 Task: Open a blank sheet, save the file as Greatbarrierreefmeet.html Type the sentence 'Taking urgent climate action is essential to mitigate the impacts of climate change. This includes reducing greenhouse gas emissions, transitioning to clean energy, conserving natural resources, and promoting sustainable practices. Collaboration between governments, businesses, and individuals is vital in addressing this global challenge.'Add formula using equations and charcters after the sentence 'V=lwh' Select the formula and highlight with color Pink Change the page Orientation to  Landscape
Action: Mouse moved to (303, 221)
Screenshot: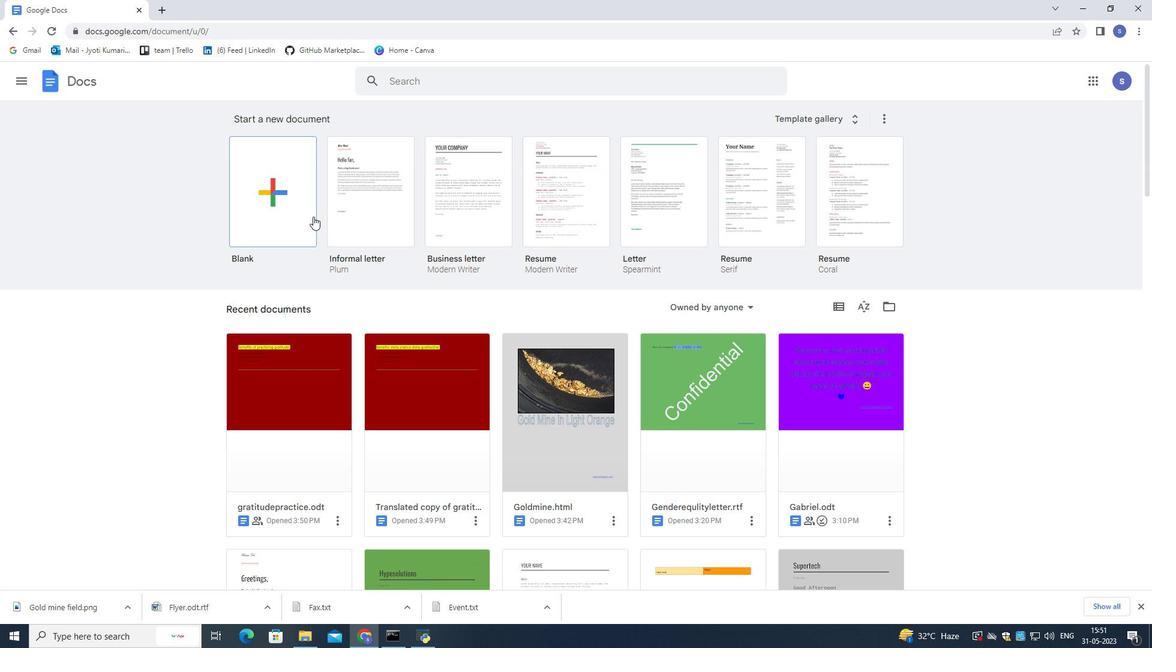 
Action: Mouse pressed left at (303, 221)
Screenshot: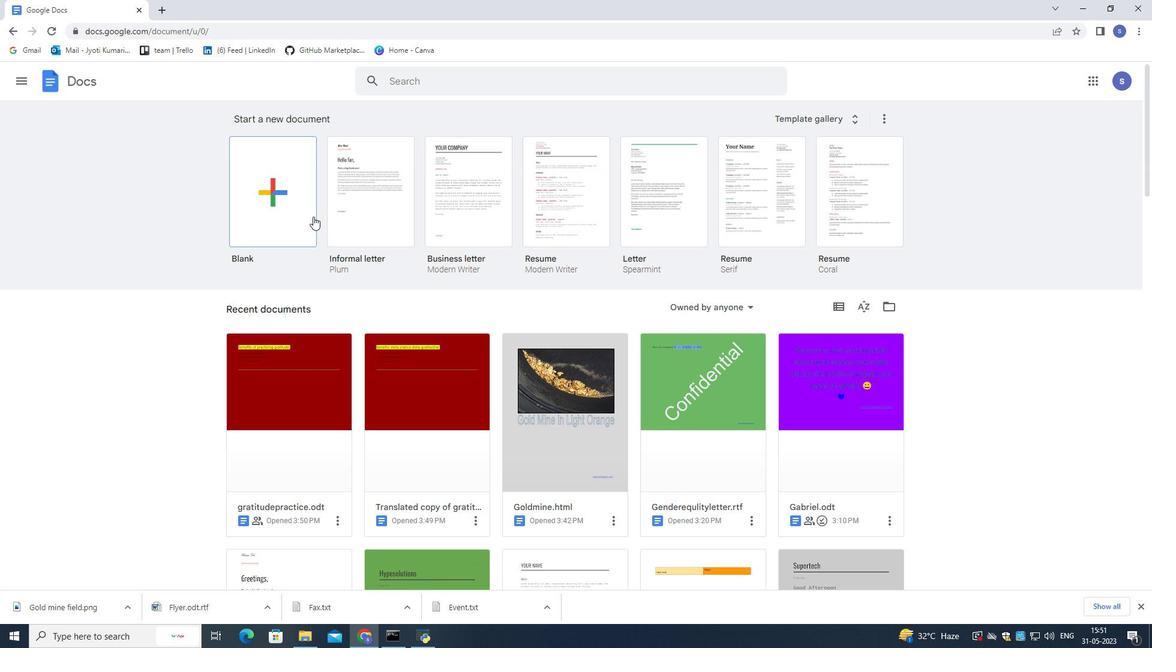 
Action: Mouse moved to (94, 72)
Screenshot: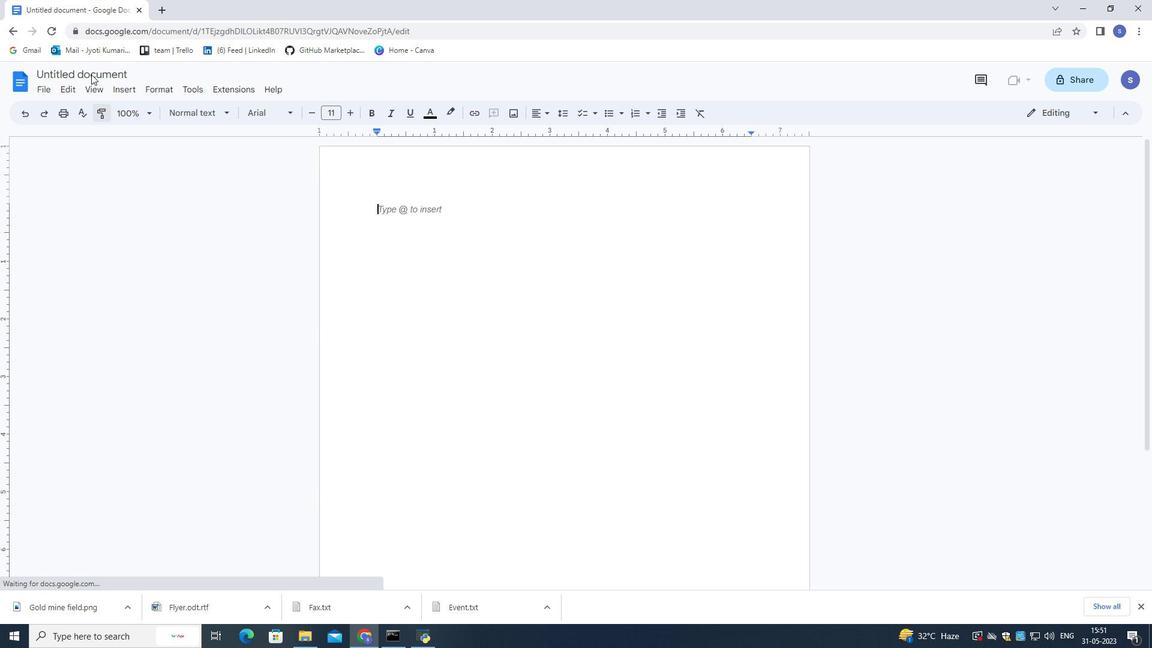 
Action: Mouse pressed left at (94, 72)
Screenshot: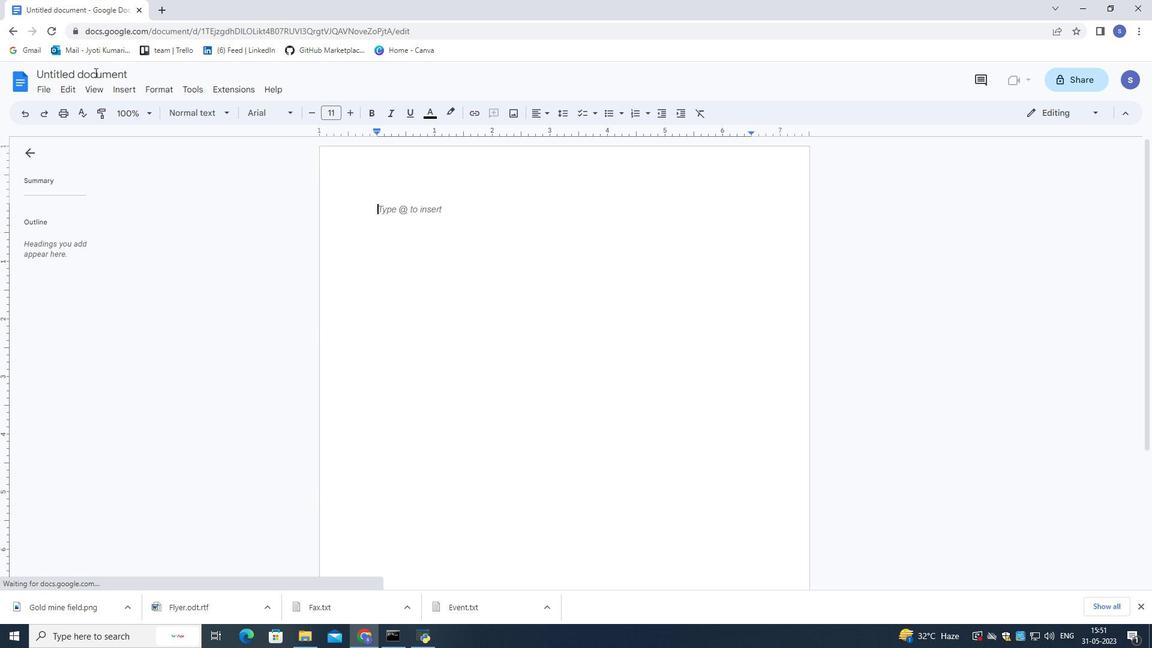 
Action: Mouse moved to (124, 84)
Screenshot: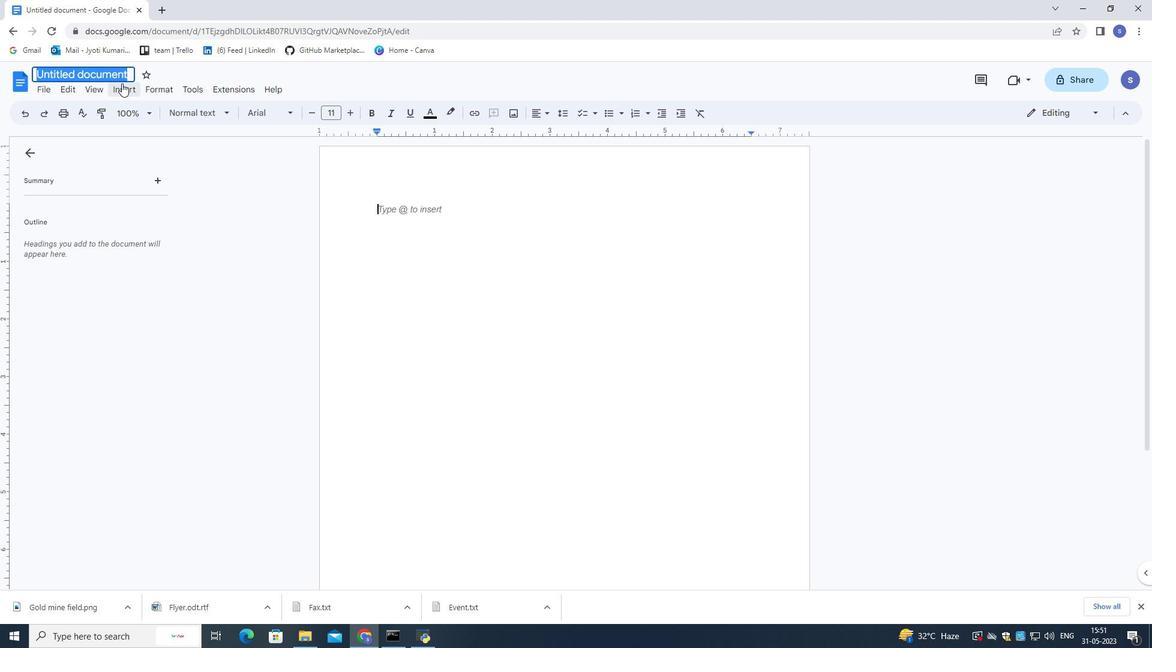 
Action: Key pressed <Key.shift>G
Screenshot: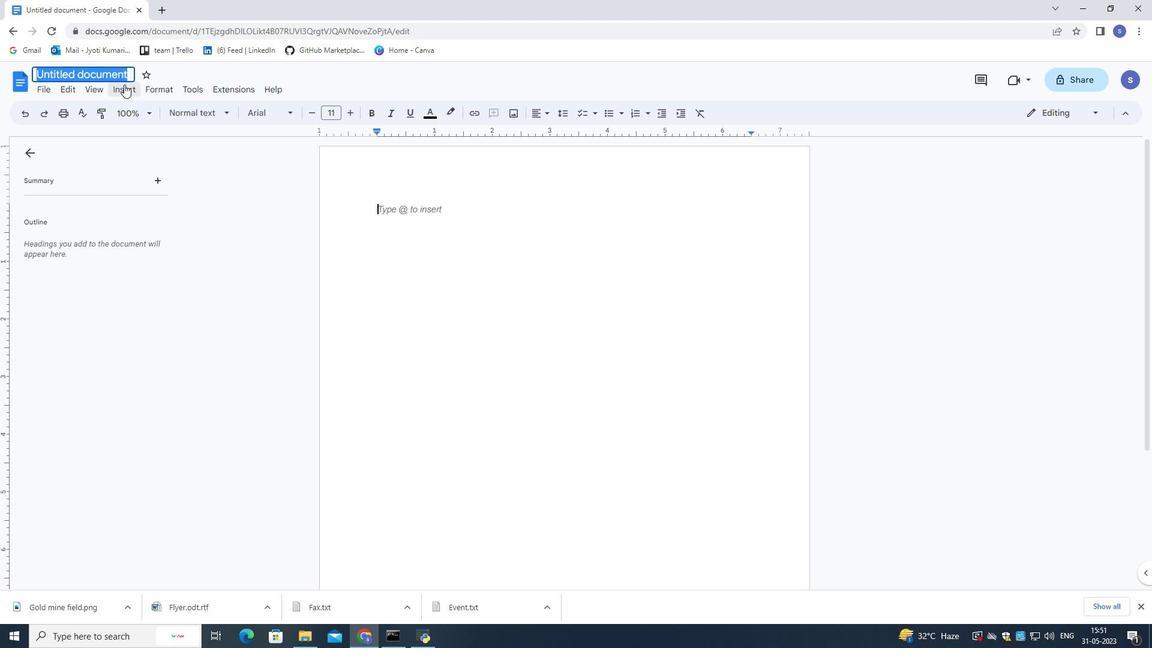 
Action: Mouse moved to (1153, 647)
Screenshot: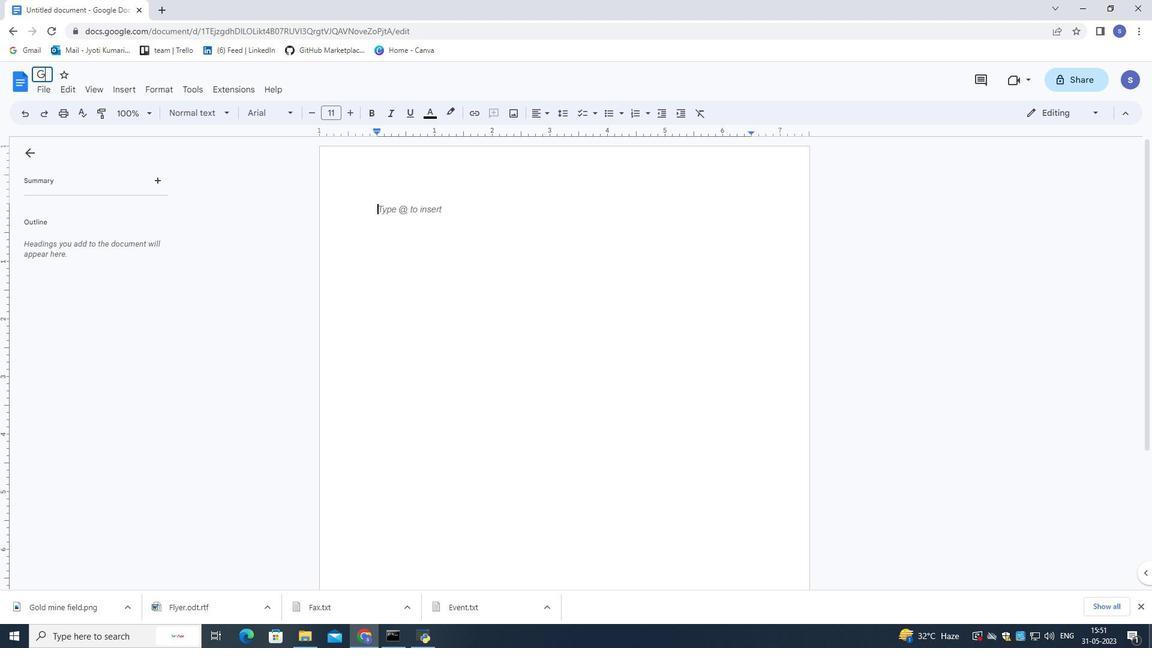 
Action: Key pressed reatbarrierrfmeet.html<Key.enter>
Screenshot: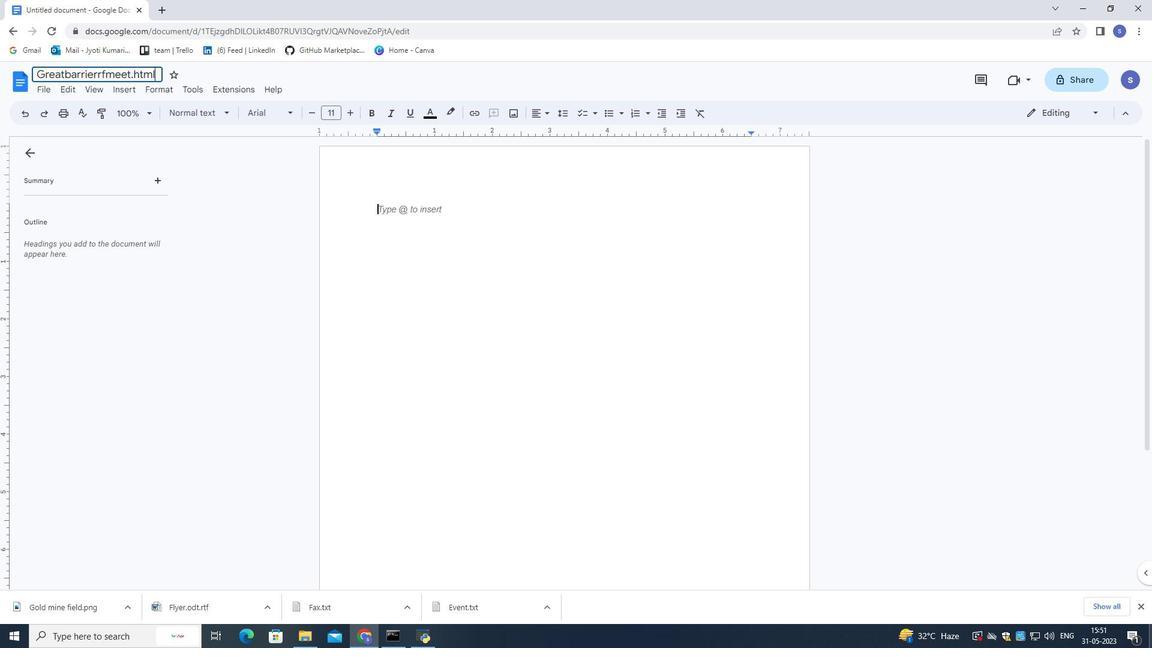 
Action: Mouse moved to (971, 586)
Screenshot: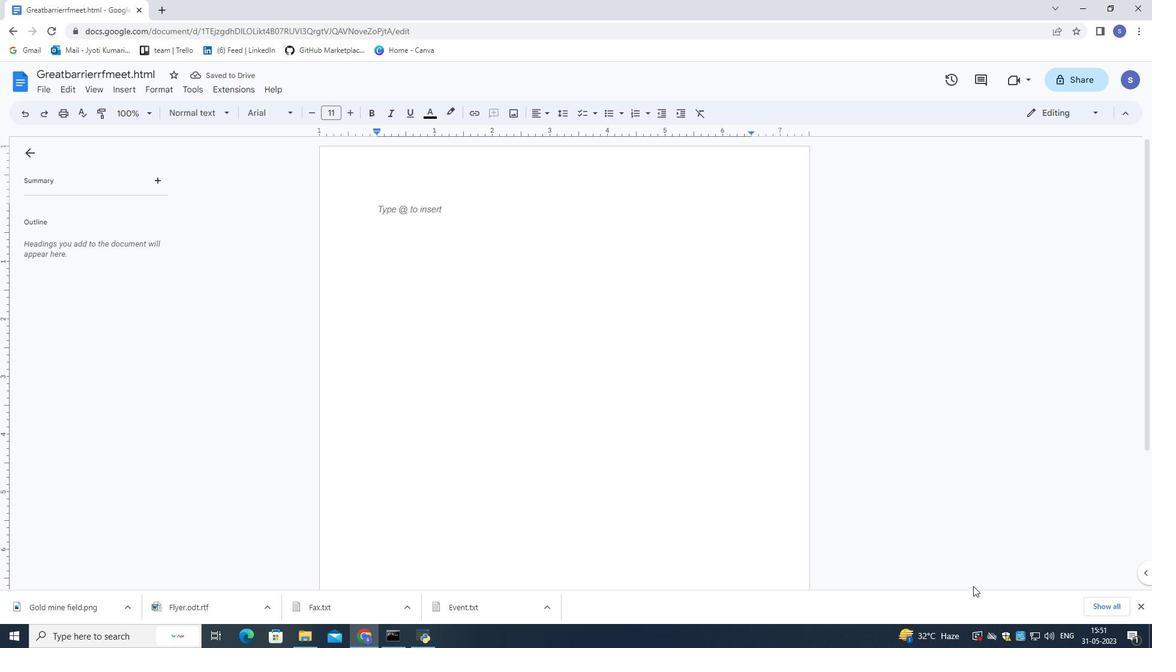 
Action: Key pressed <Key.shift>Taking<Key.space>urgent<Key.space>
Screenshot: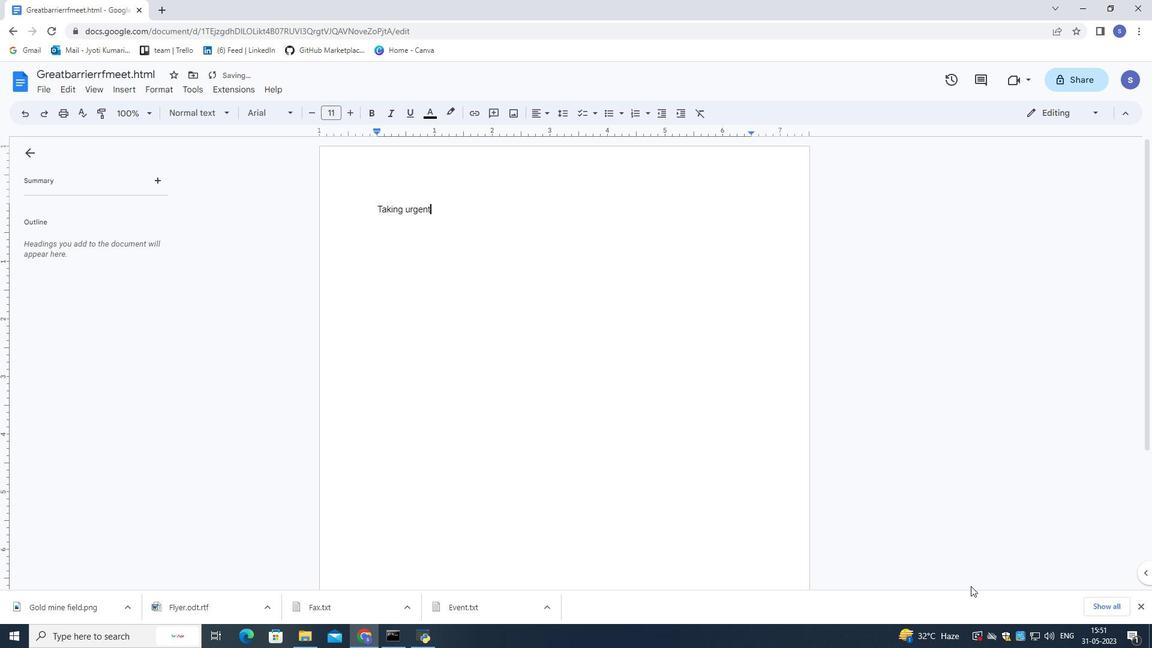 
Action: Mouse moved to (1152, 123)
Screenshot: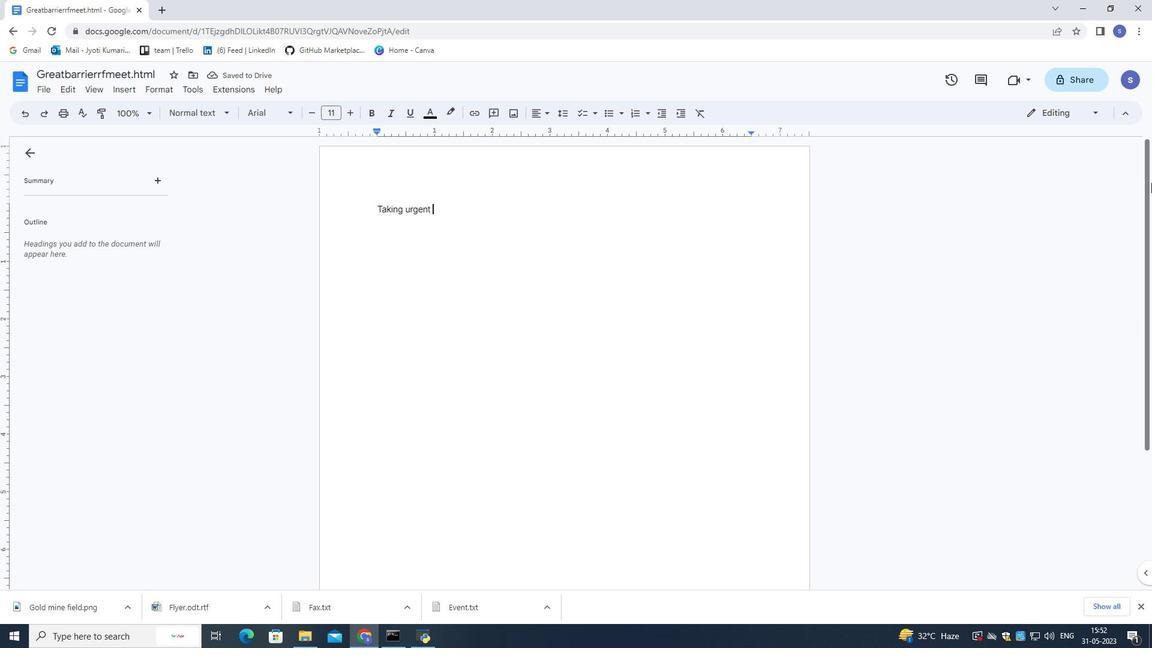 
Action: Key pressed climate
Screenshot: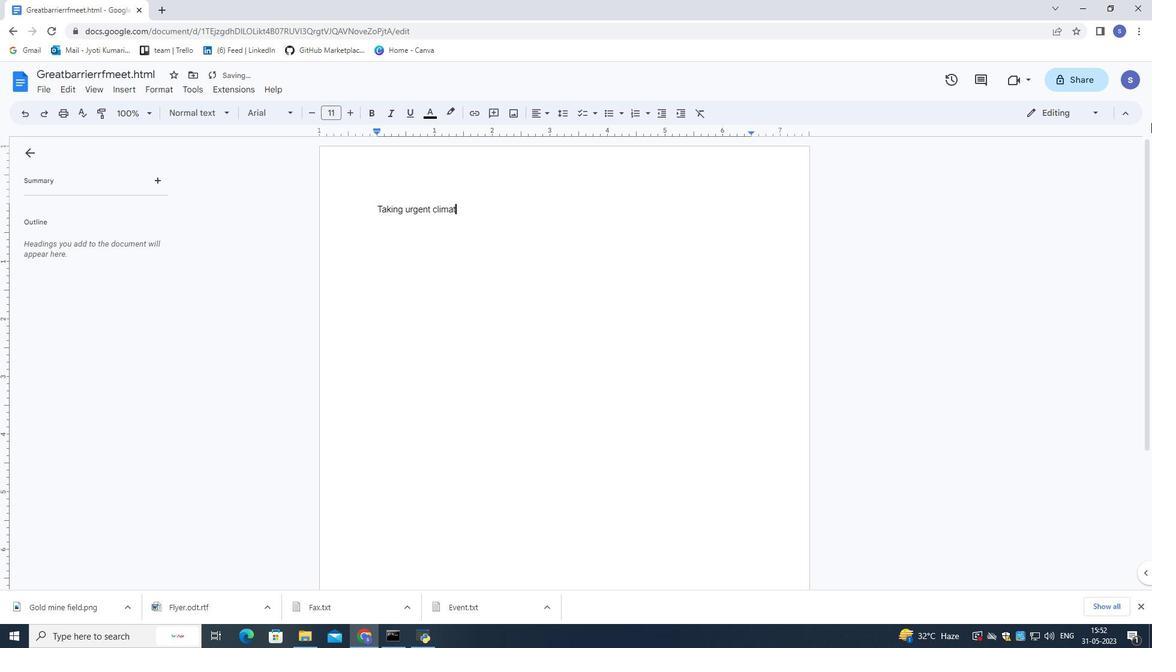 
Action: Mouse moved to (1152, 122)
Screenshot: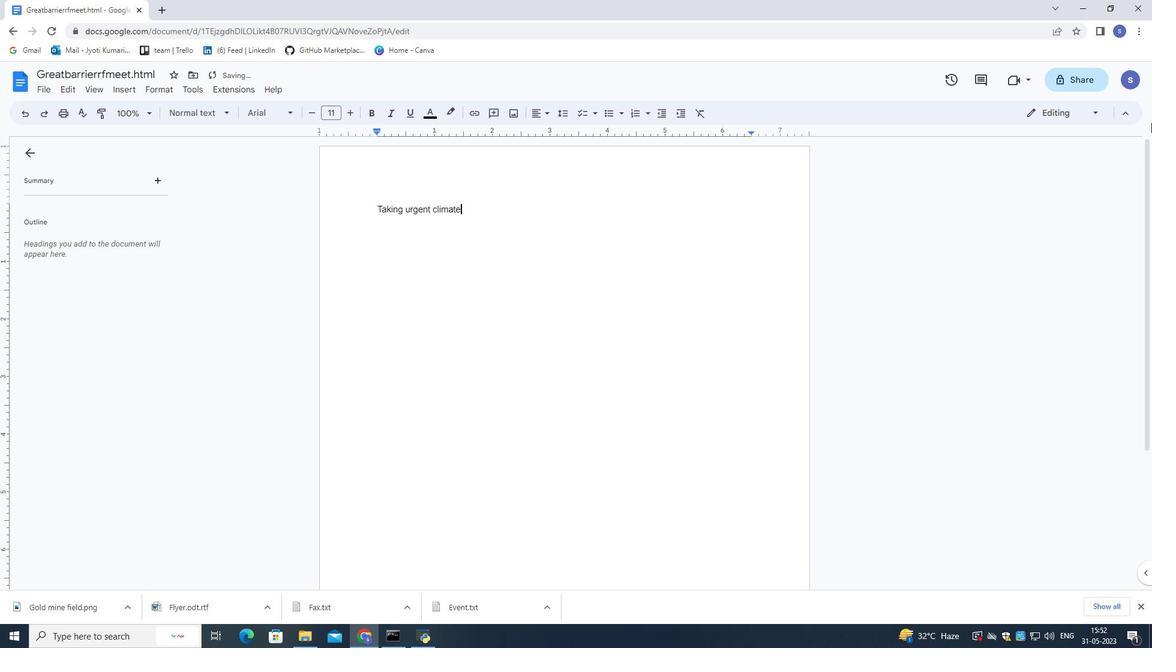 
Action: Key pressed acyion<Key.space><Key.backspace><Key.backspace><Key.backspace><Key.backspace><Key.backspace><Key.backspace><Key.backspace><Key.space>action<Key.space>change.<Key.space><Key.shift>This<Key.space>includes<Key.space>reducing<Key.space>greenhouse<Key.space>gas<Key.space>emissions,<Key.space><Key.shift>Transitioning<Key.space>to<Key.space>clean<Key.space>energy,<Key.space>conserving<Key.space>natural<Key.space>resources,<Key.space>and<Key.space>prom
Screenshot: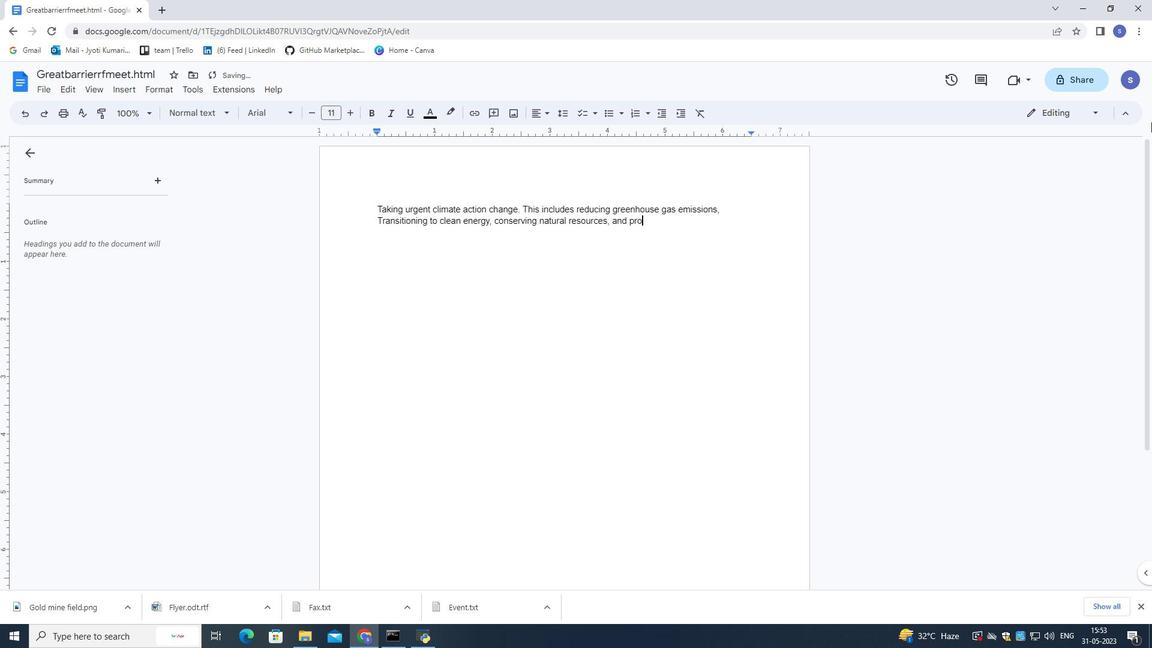 
Action: Mouse moved to (1152, 121)
Screenshot: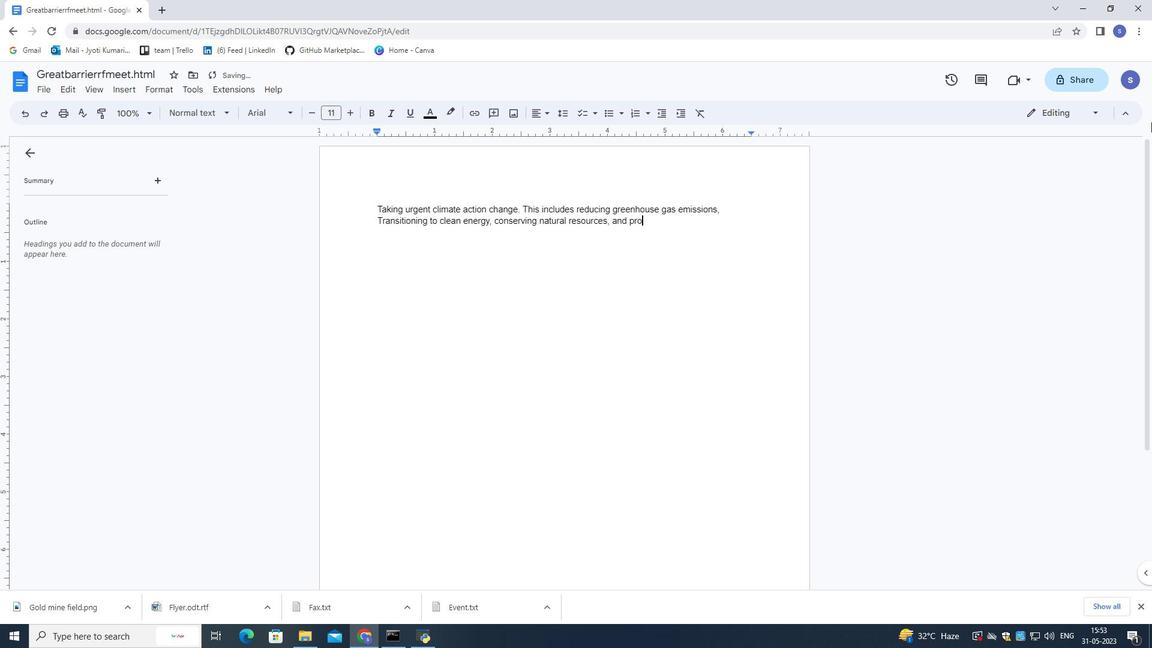 
Action: Key pressed oting<Key.space>
Screenshot: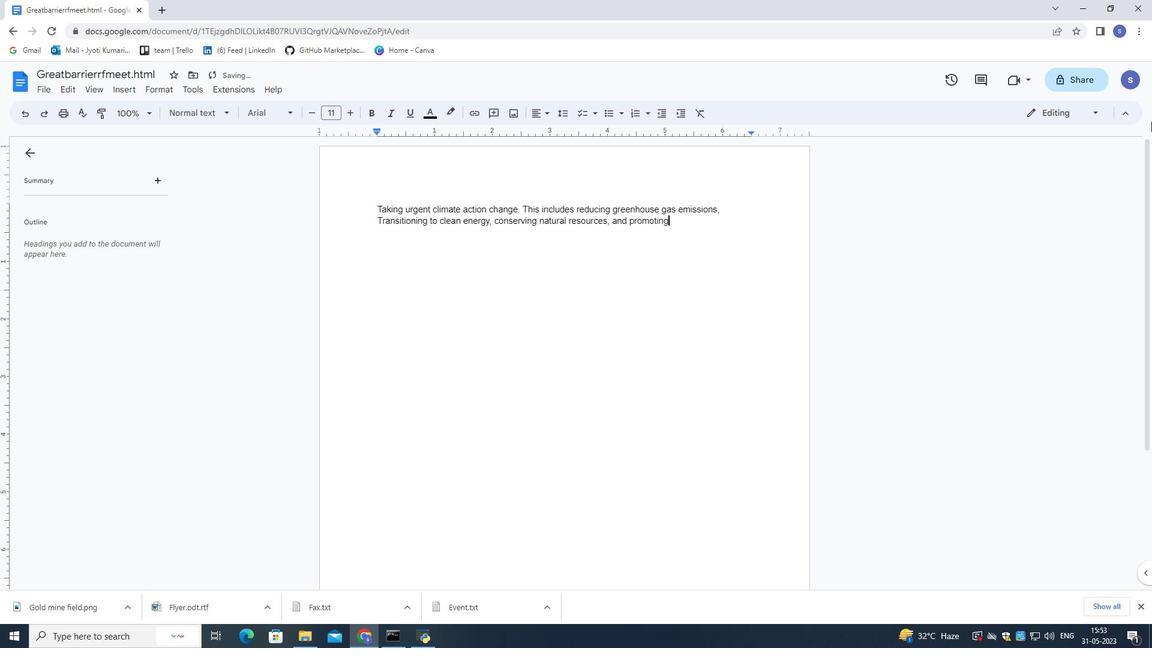 
Action: Mouse moved to (1152, 121)
Screenshot: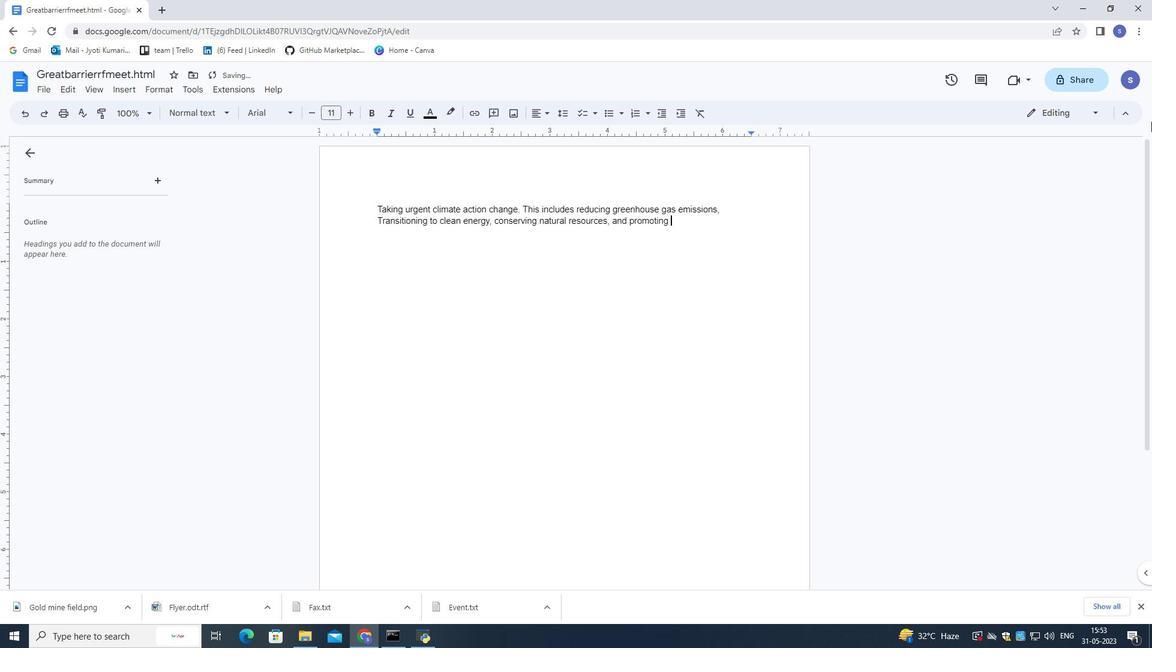 
Action: Key pressed sus
Screenshot: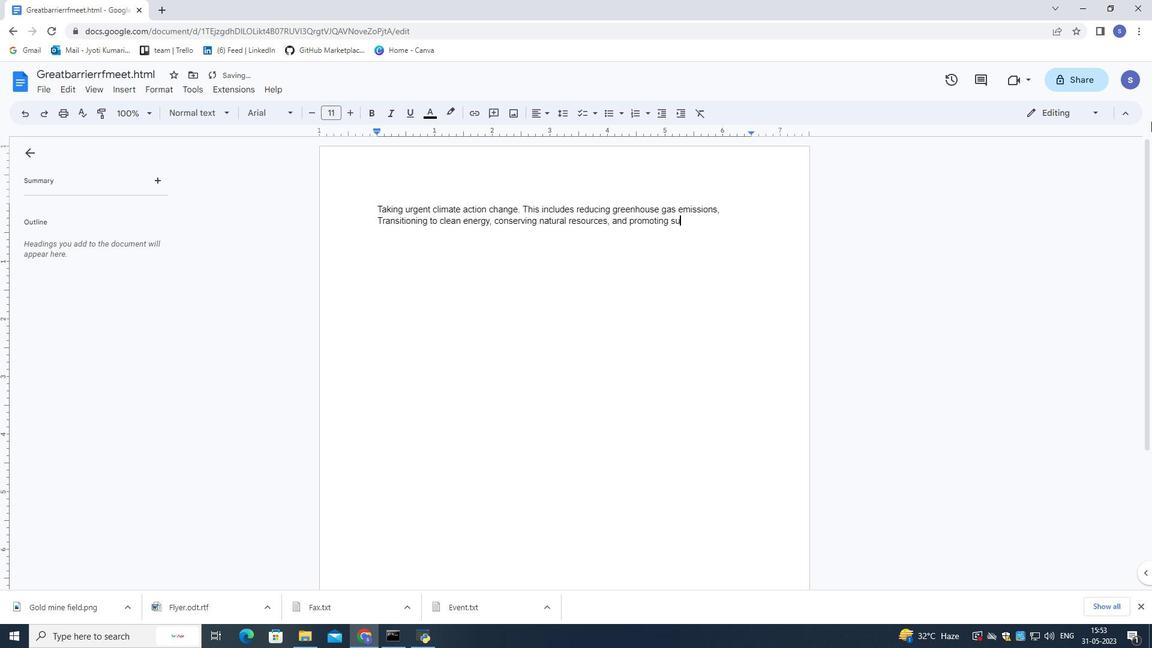 
Action: Mouse moved to (1151, 121)
Screenshot: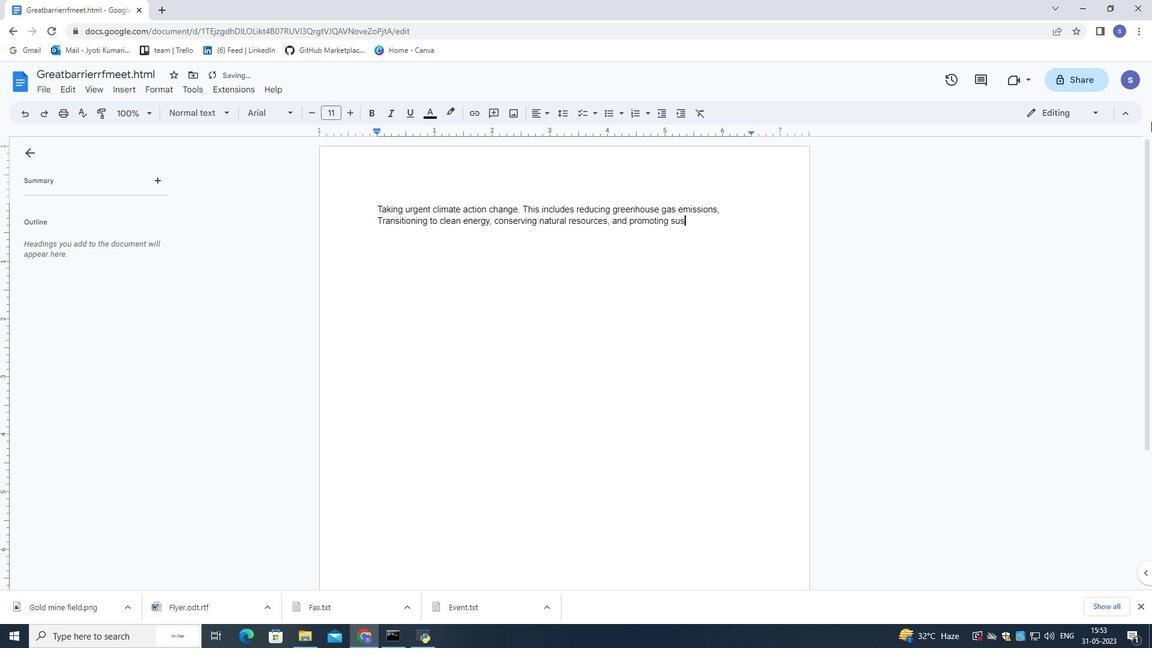 
Action: Key pressed tainable<Key.space>practices.<Key.space><Key.shift>C
Screenshot: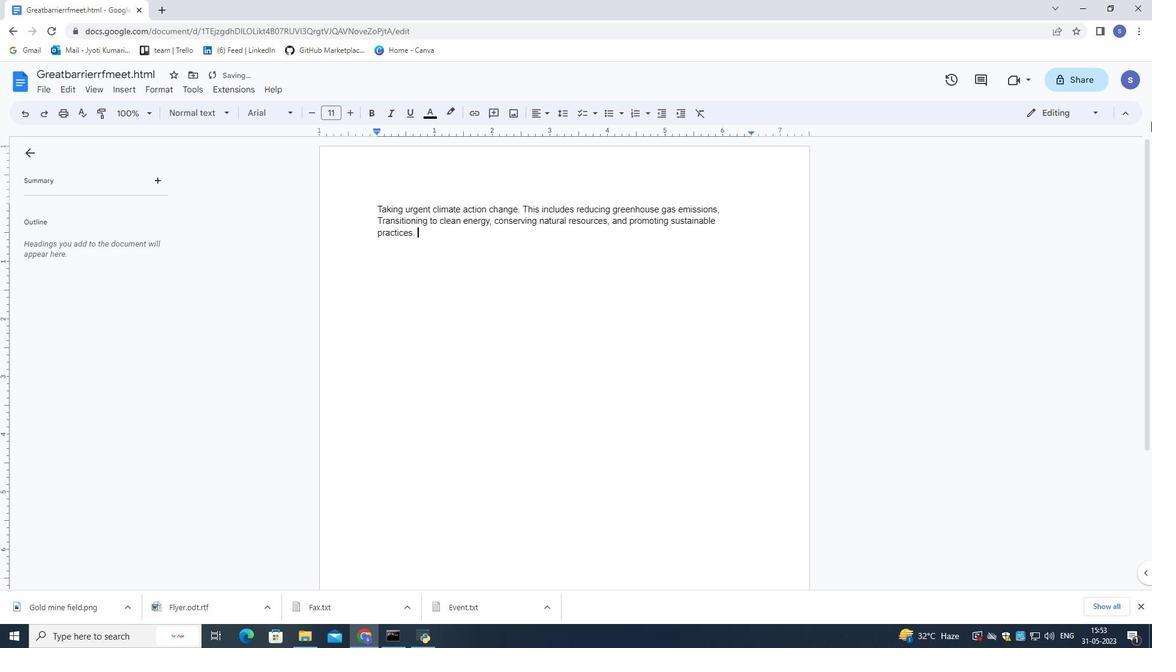 
Action: Mouse moved to (1152, 121)
Screenshot: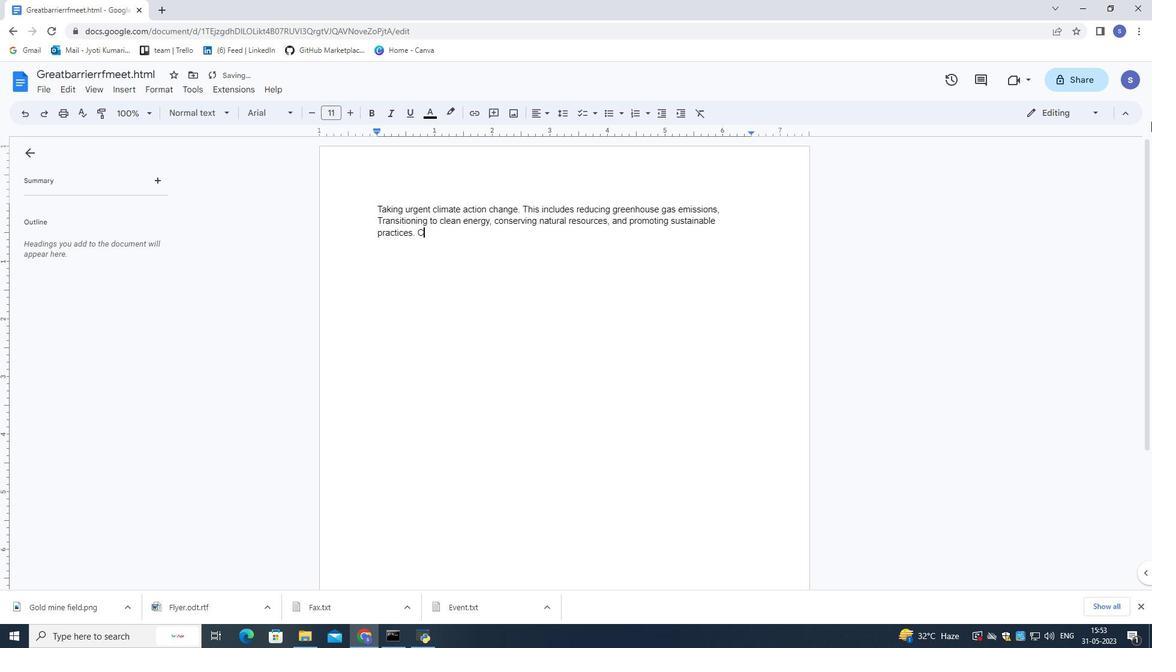
Action: Key pressed ollaboration<Key.space>between<Key.space>govenments<Key.space>,<Key.space>
Screenshot: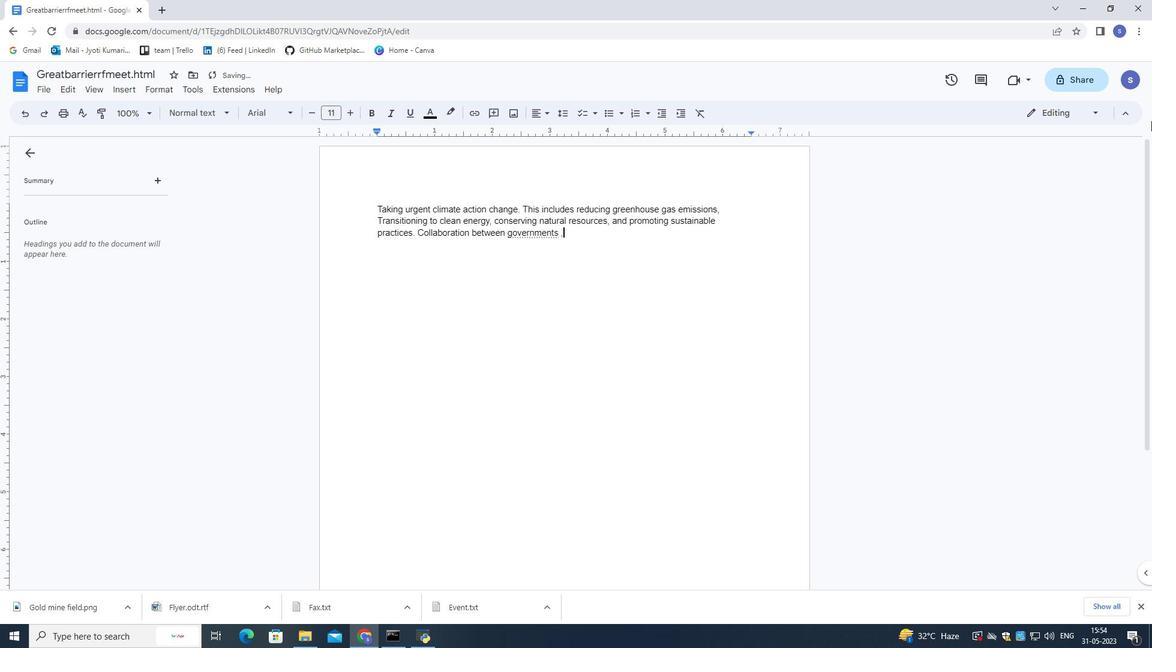 
Action: Mouse moved to (1151, 121)
Screenshot: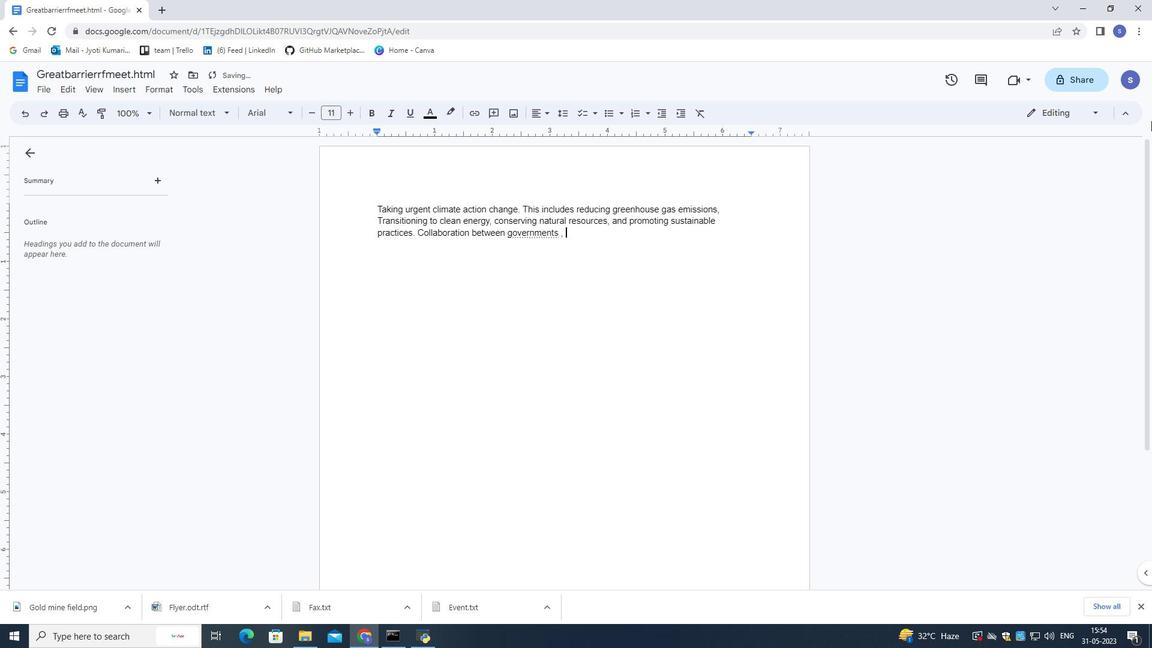 
Action: Key pressed business,<Key.space>and<Key.space>individuals<Key.space>is<Key.space>vital<Key.space>in<Key.space>addressing
Screenshot: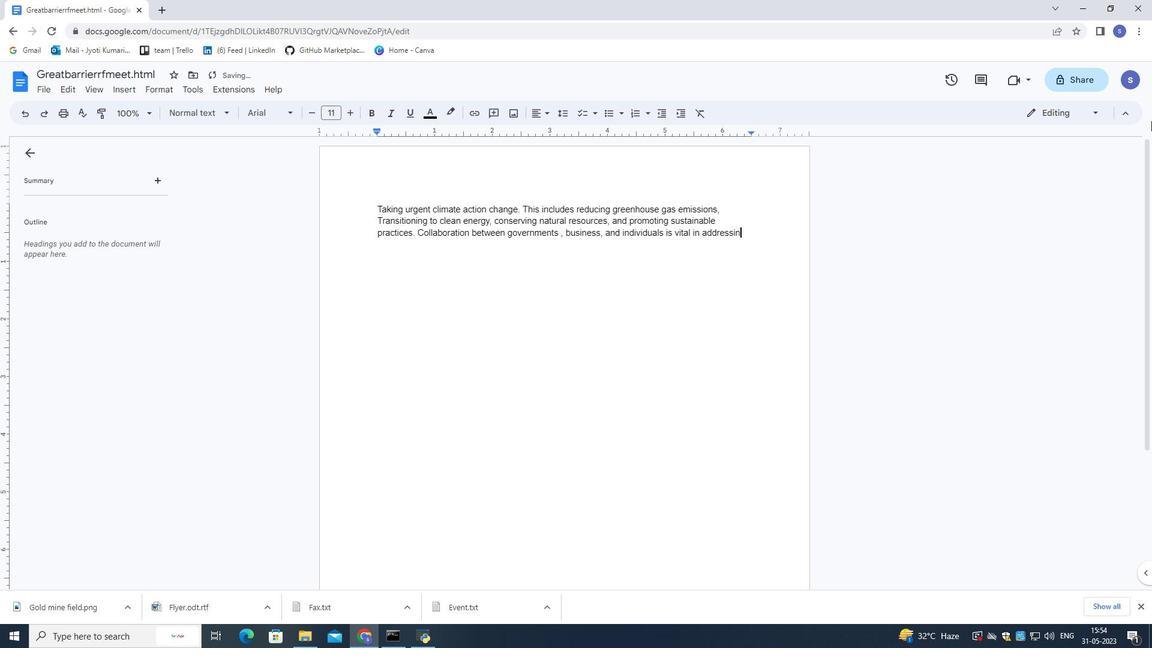 
Action: Mouse moved to (1151, 120)
Screenshot: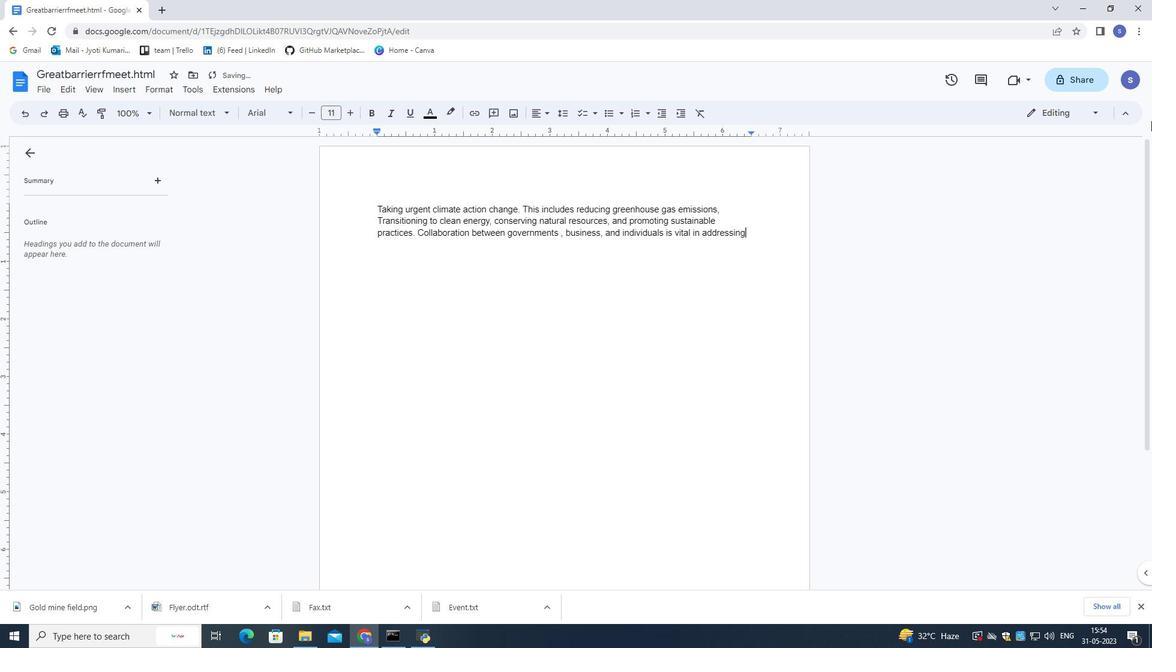 
Action: Key pressed <Key.space>this<Key.space>global<Key.space>challenge.<Key.space>
Screenshot: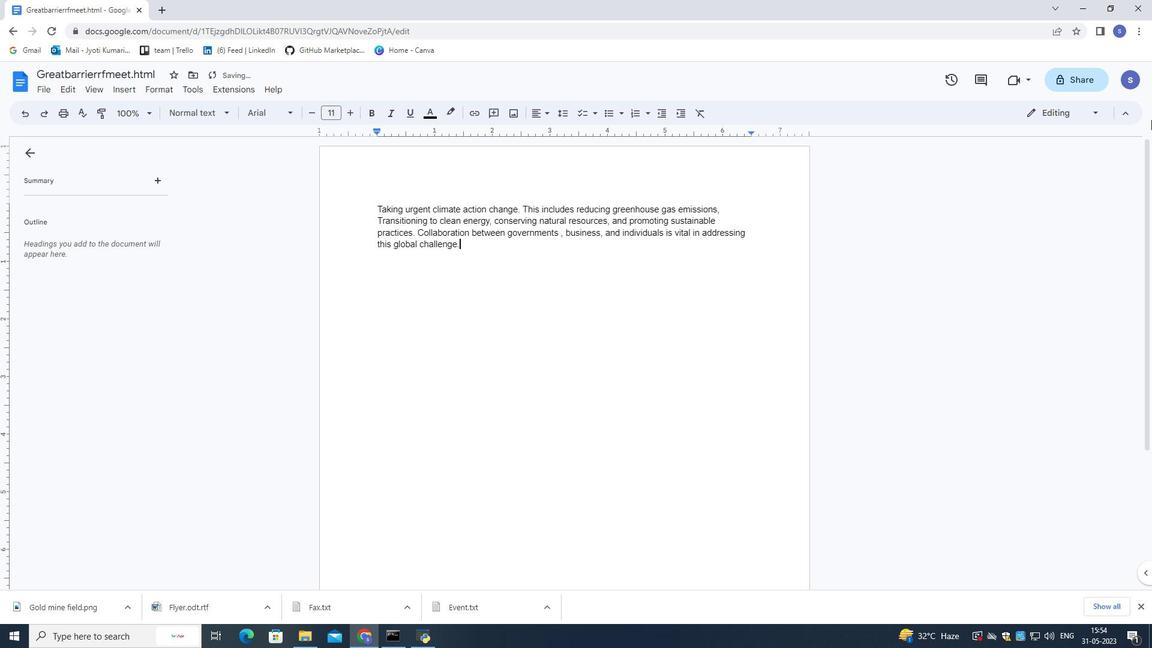 
Action: Mouse moved to (887, 7)
Screenshot: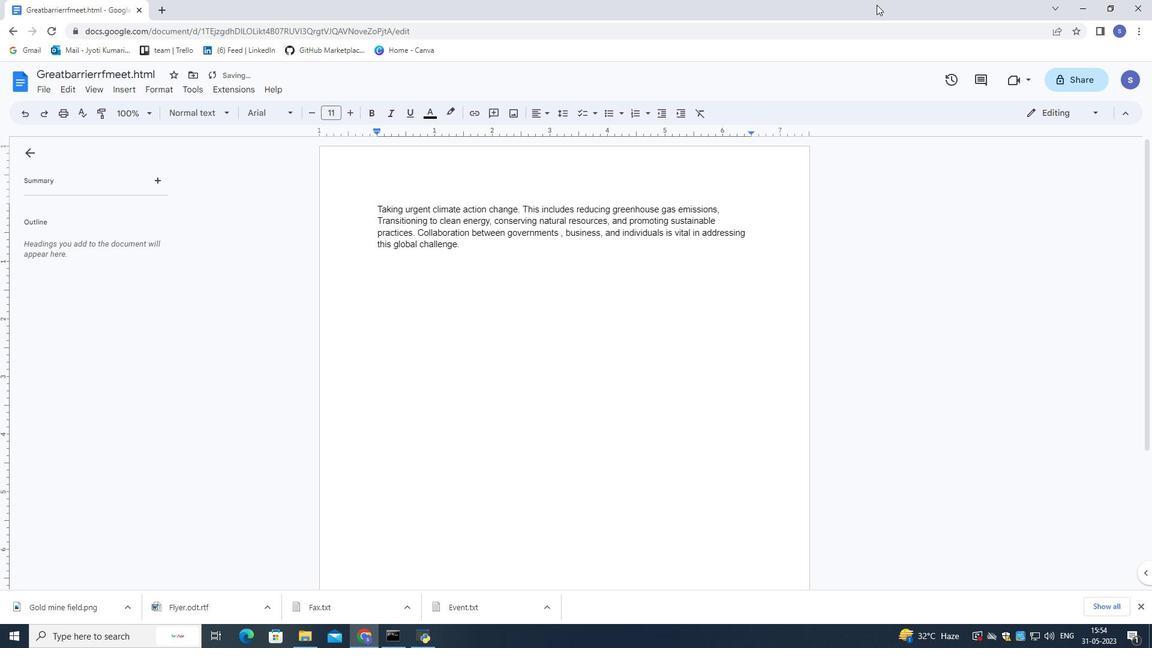 
Action: Mouse scrolled (887, 8) with delta (0, 0)
Screenshot: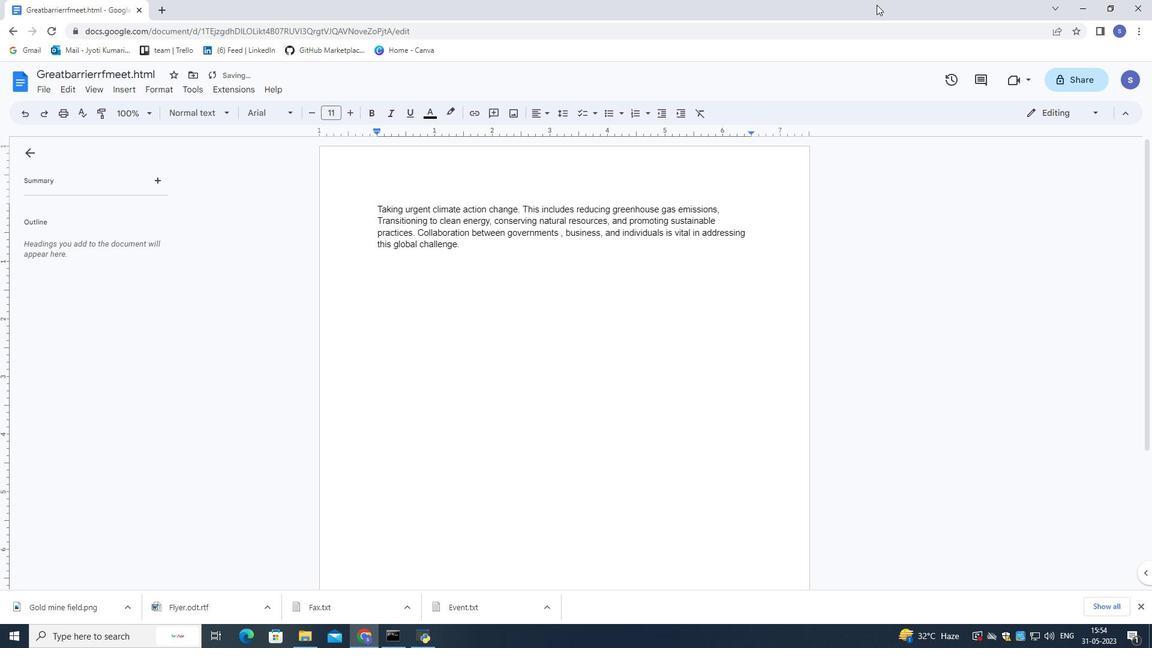
Action: Mouse moved to (495, 244)
Screenshot: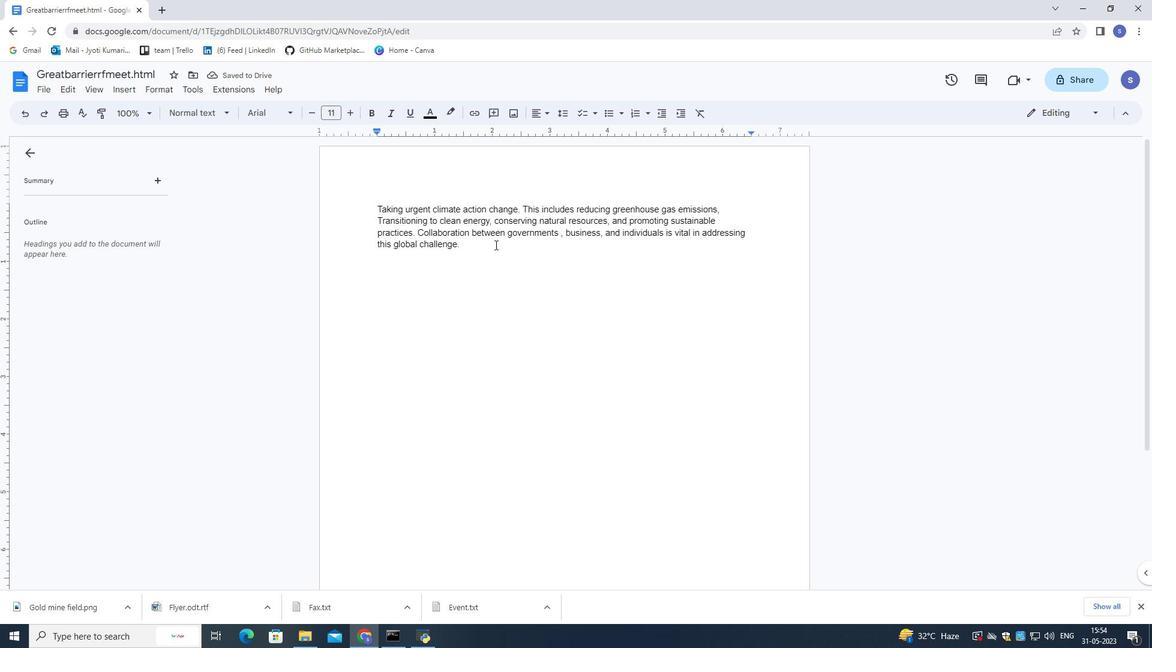 
Action: Mouse pressed left at (495, 244)
Screenshot: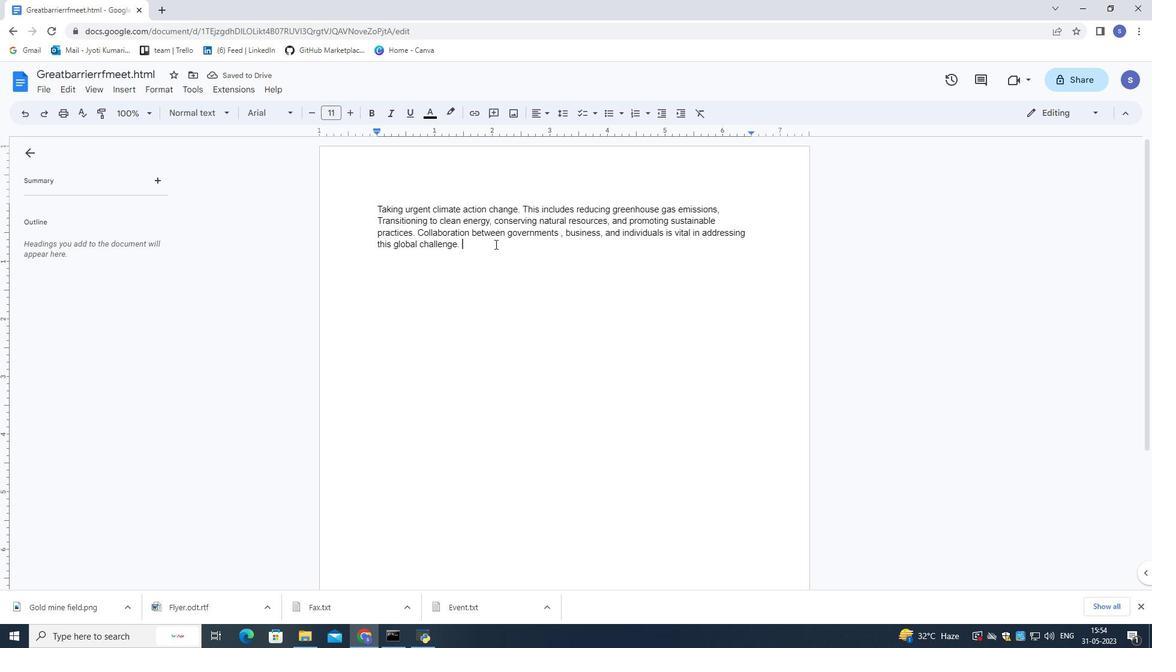 
Action: Mouse moved to (487, 237)
Screenshot: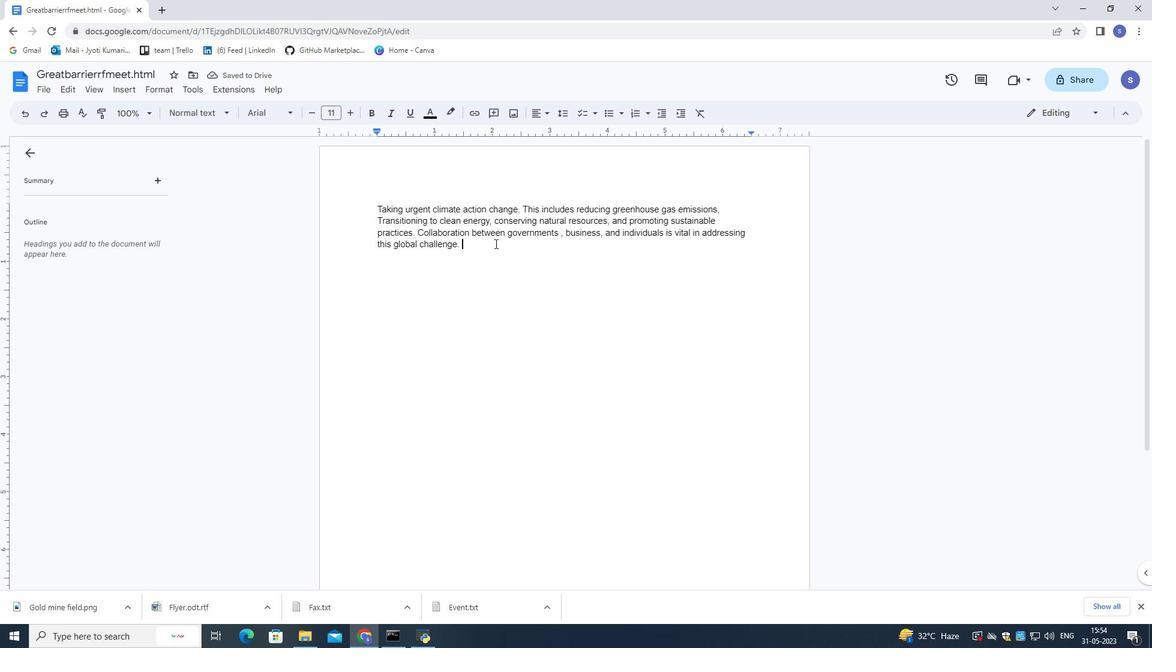 
Action: Key pressed <Key.space>
Screenshot: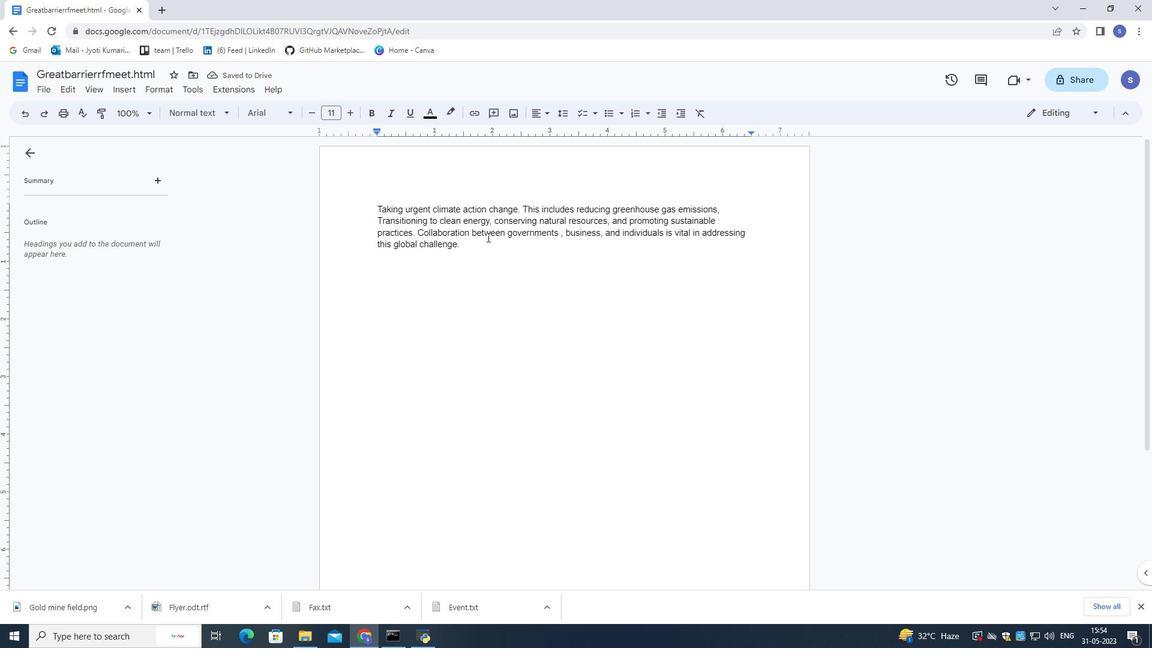 
Action: Mouse moved to (46, 91)
Screenshot: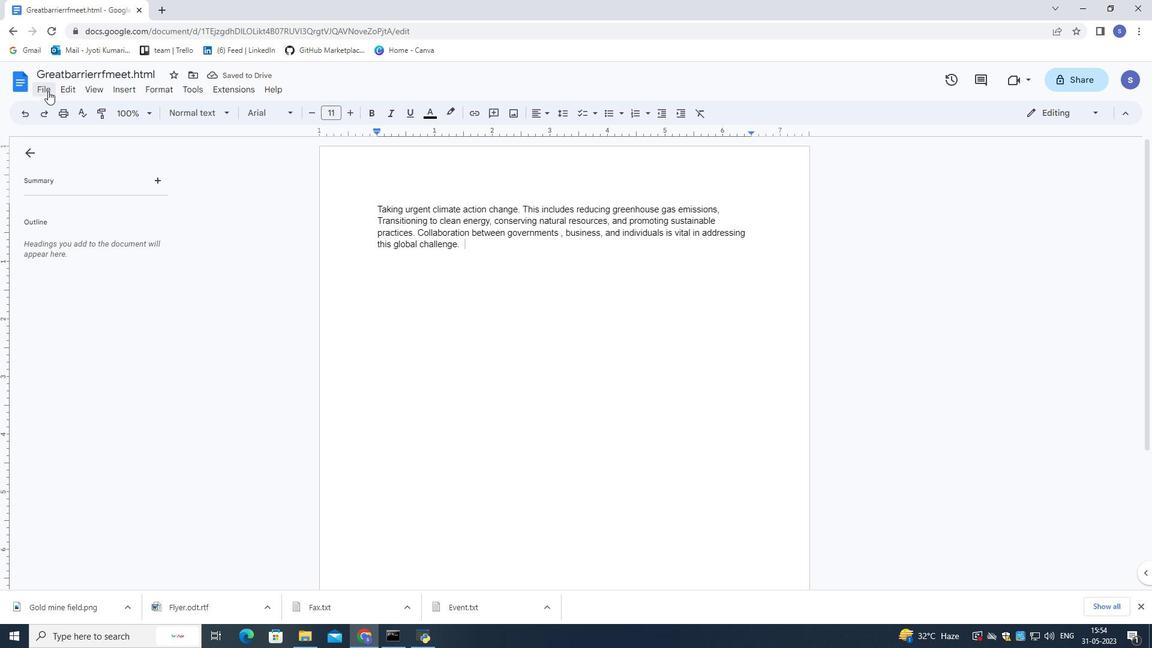 
Action: Mouse pressed left at (46, 91)
Screenshot: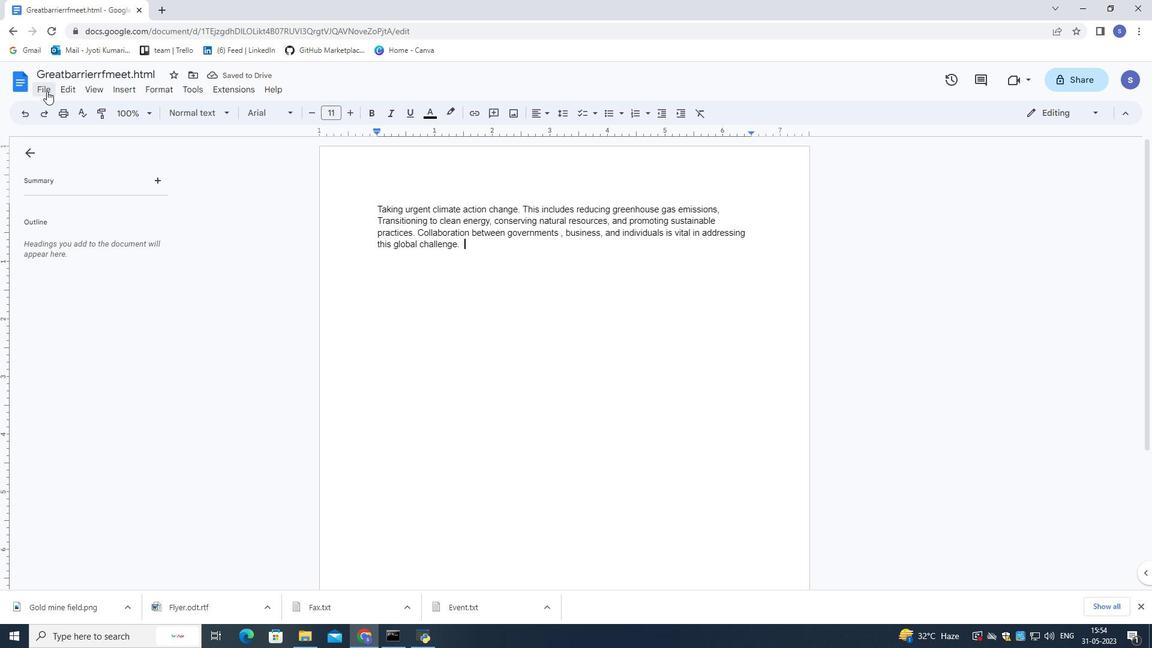 
Action: Mouse moved to (191, 348)
Screenshot: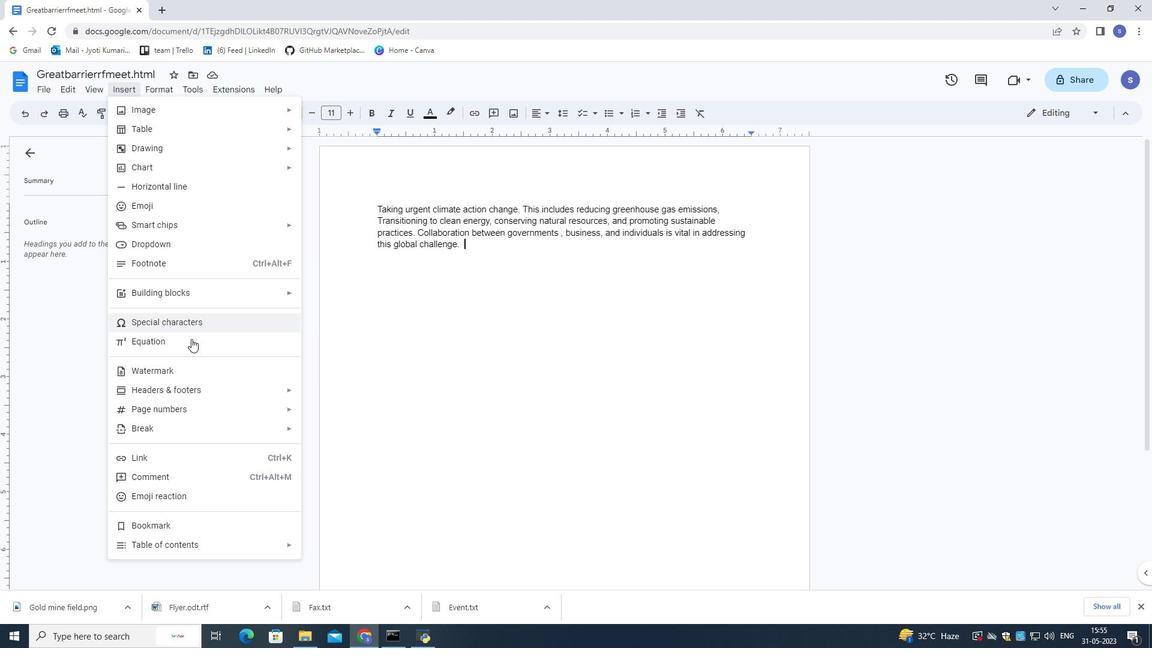
Action: Mouse pressed left at (191, 348)
Screenshot: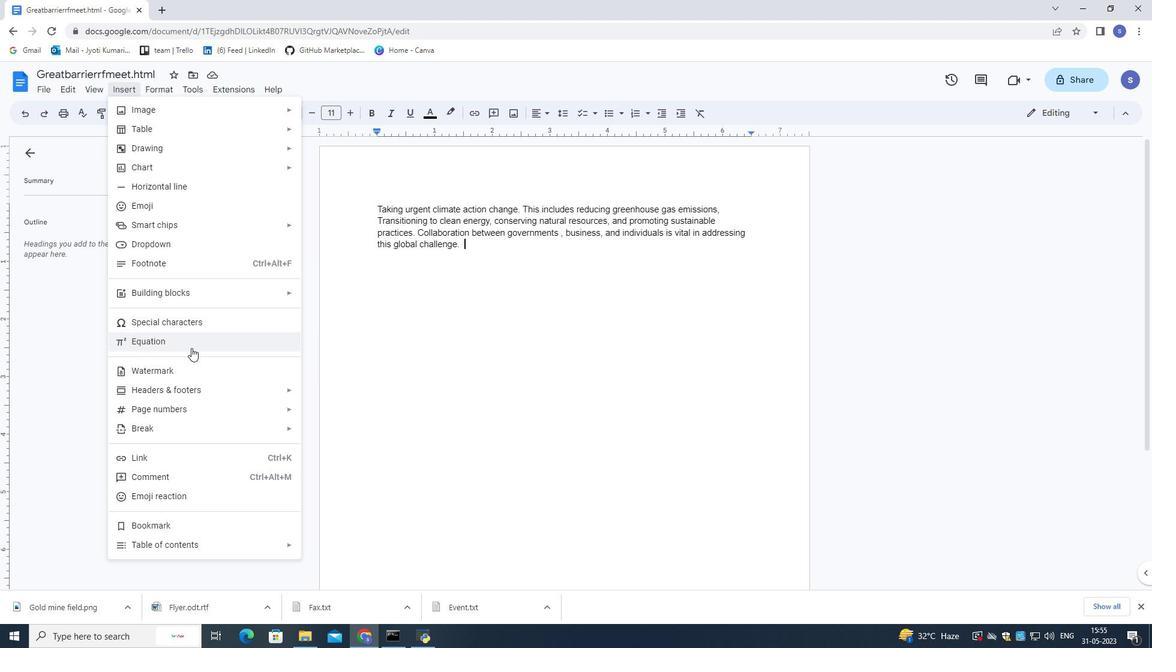 
Action: Mouse moved to (240, 304)
Screenshot: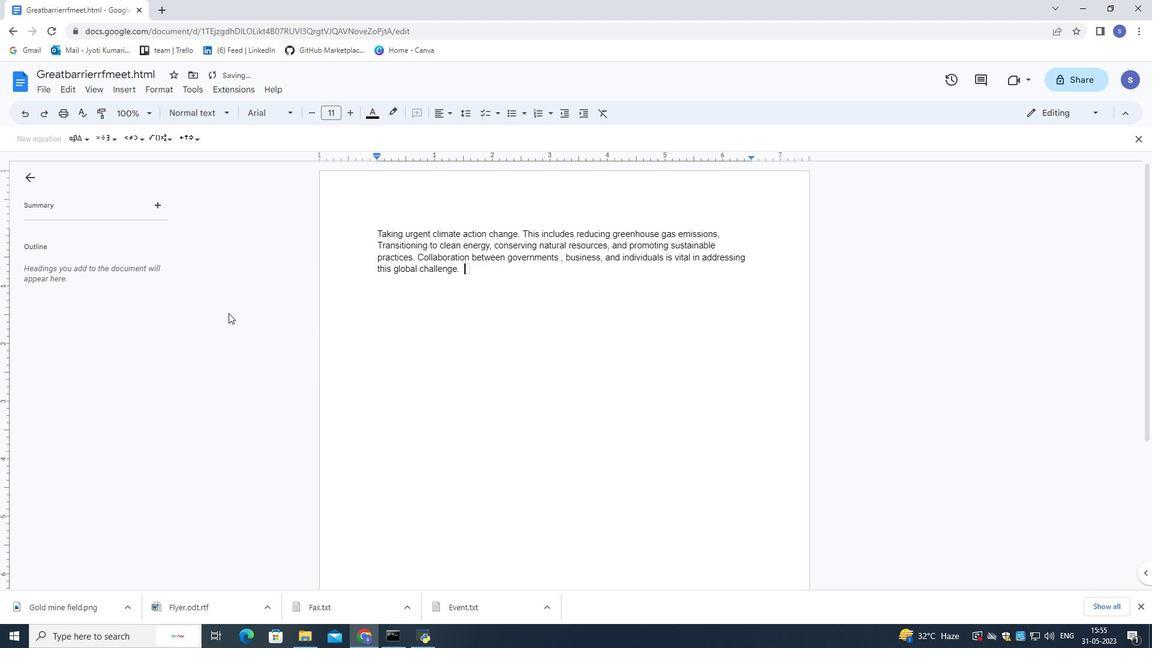 
Action: Key pressed <Key.shift>V<Key.space>=<Key.space>lwh
Screenshot: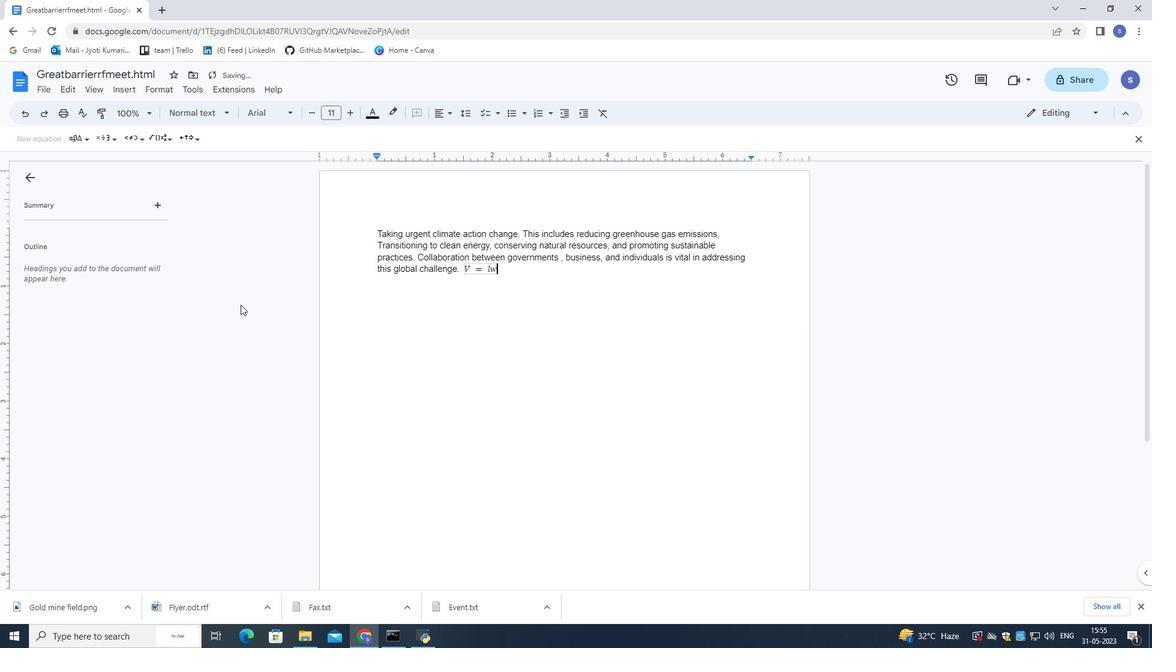 
Action: Mouse moved to (483, 268)
Screenshot: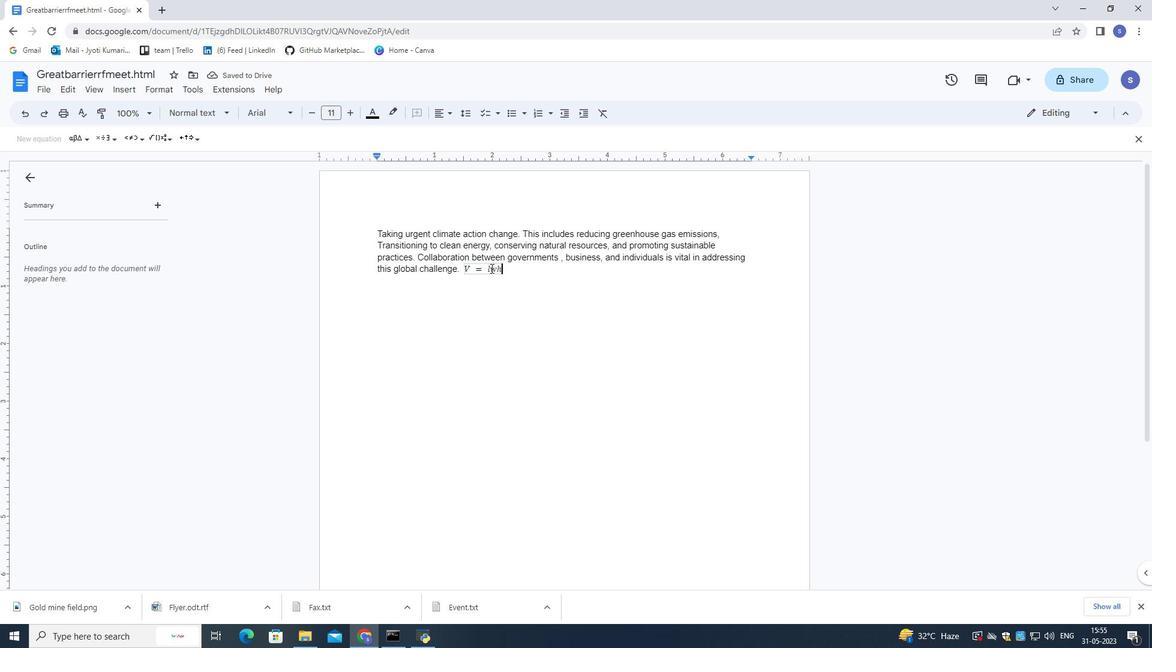 
Action: Mouse pressed left at (483, 268)
Screenshot: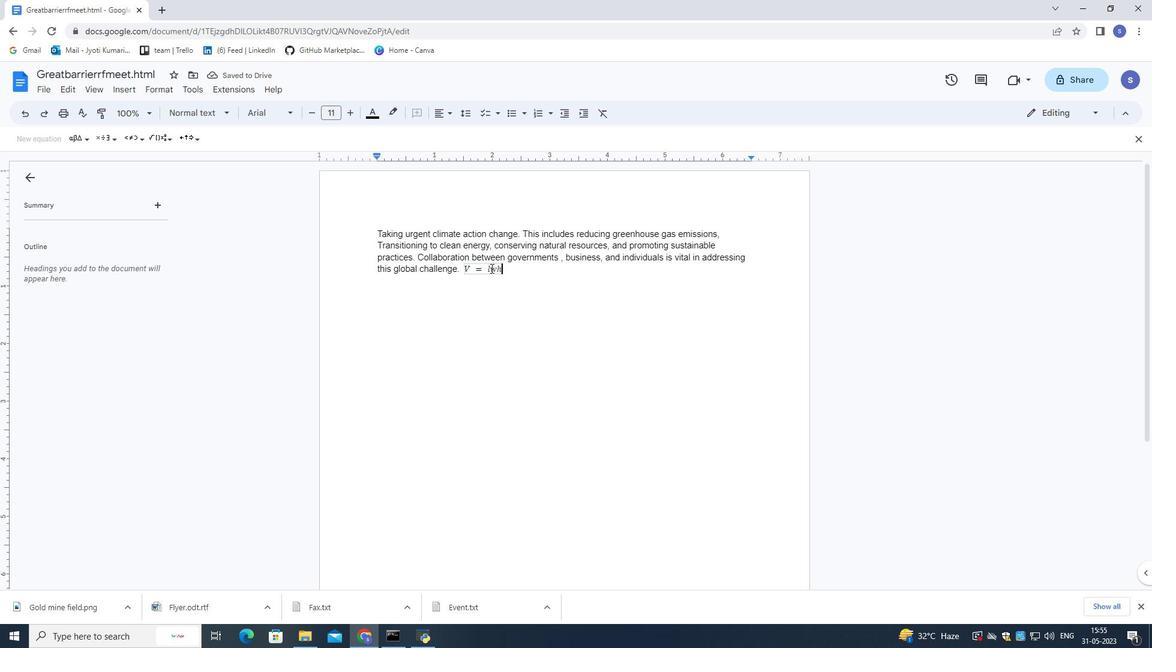 
Action: Mouse moved to (504, 285)
Screenshot: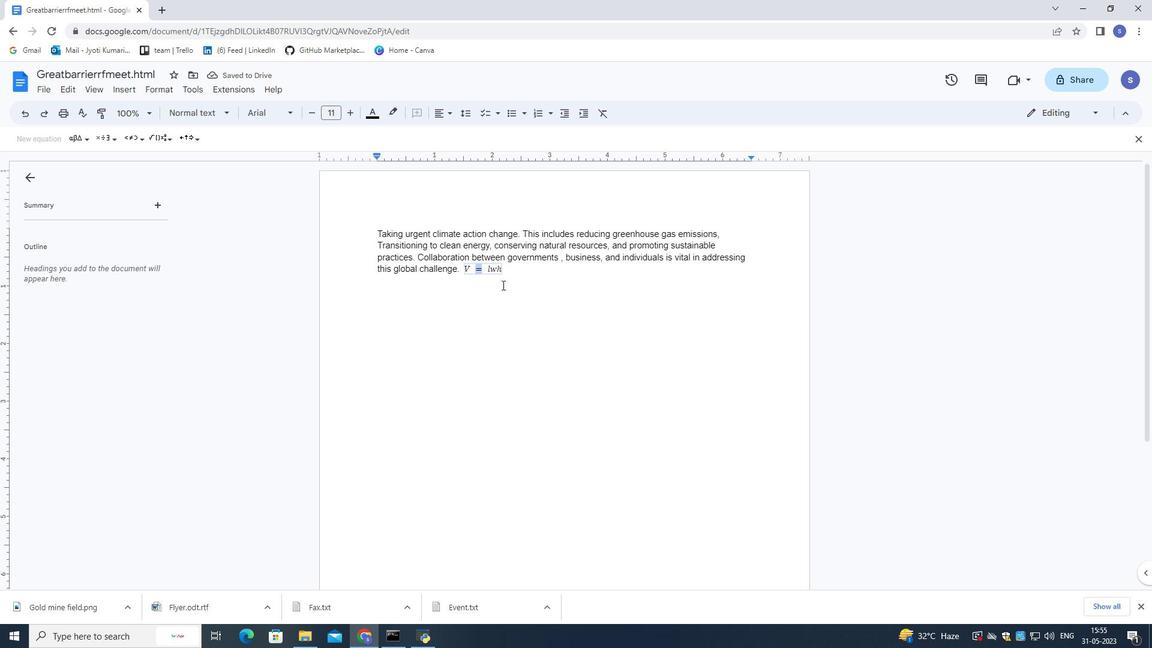 
Action: Mouse pressed left at (504, 285)
Screenshot: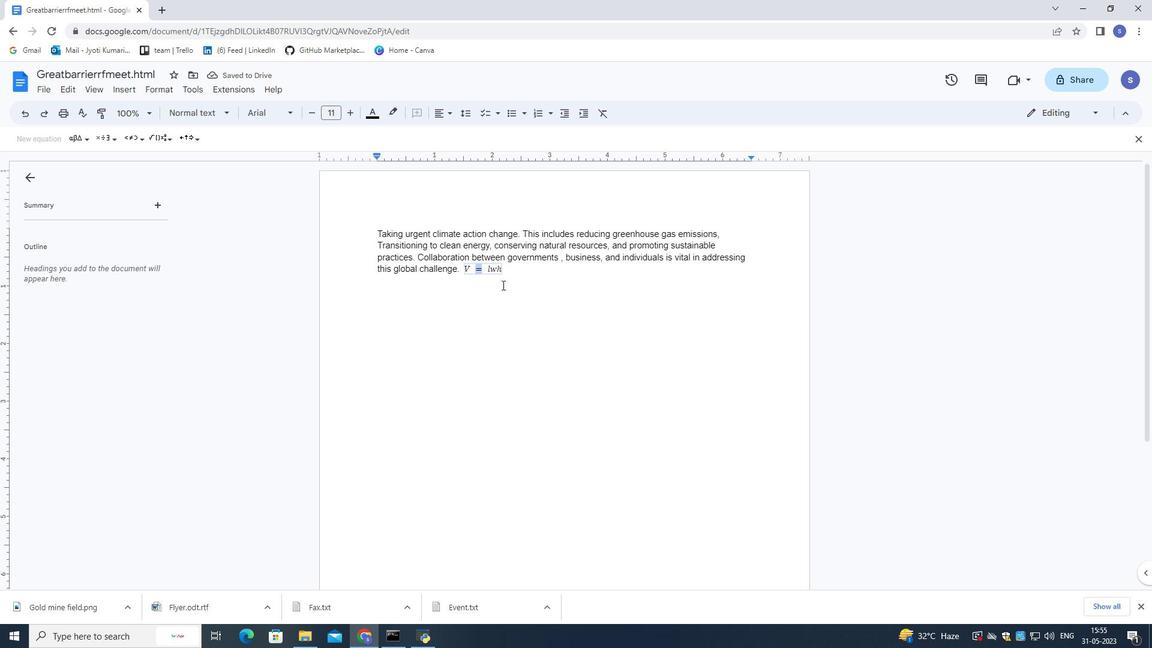 
Action: Mouse moved to (507, 272)
Screenshot: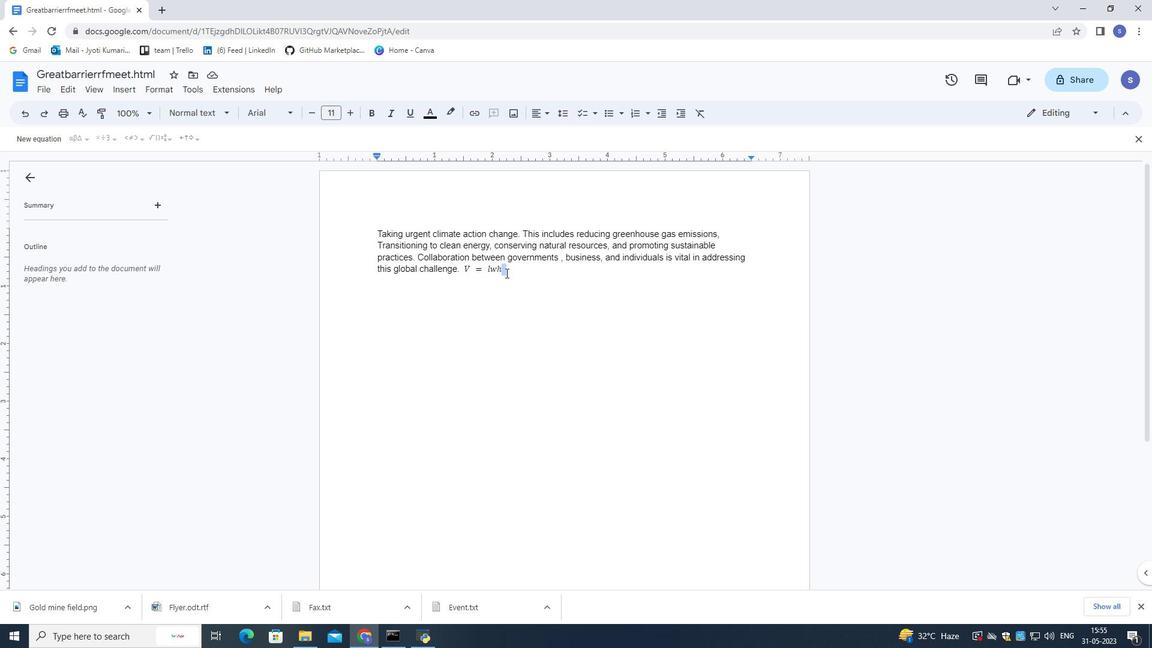 
Action: Mouse pressed left at (507, 272)
Screenshot: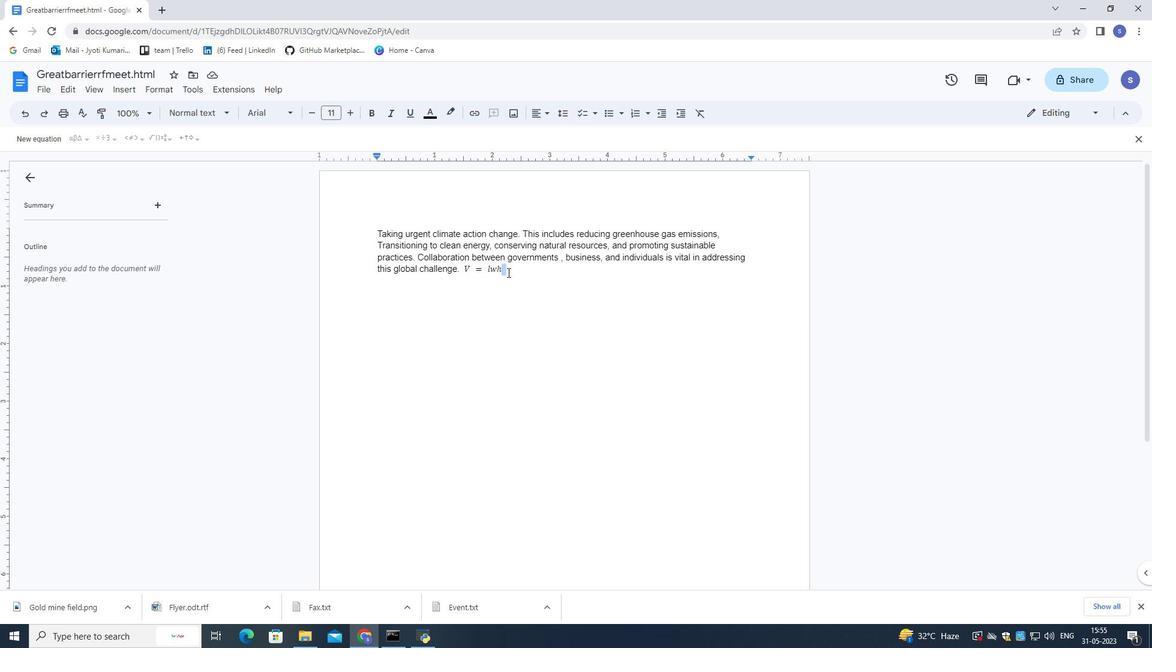 
Action: Mouse moved to (516, 299)
Screenshot: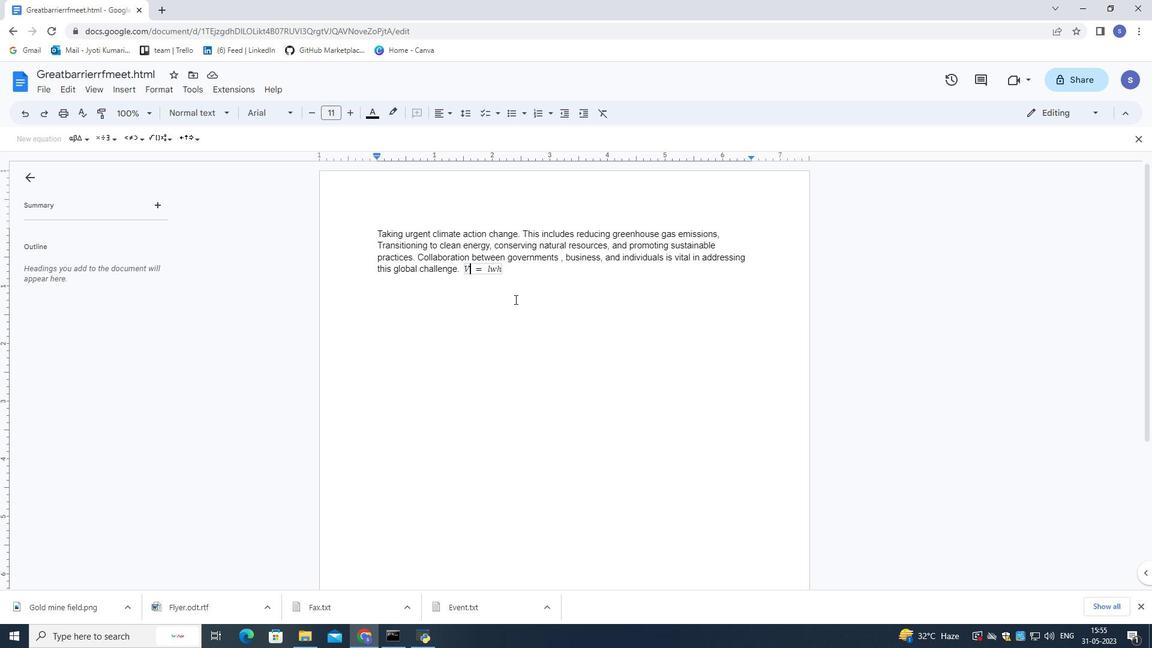 
Action: Mouse pressed left at (516, 299)
Screenshot: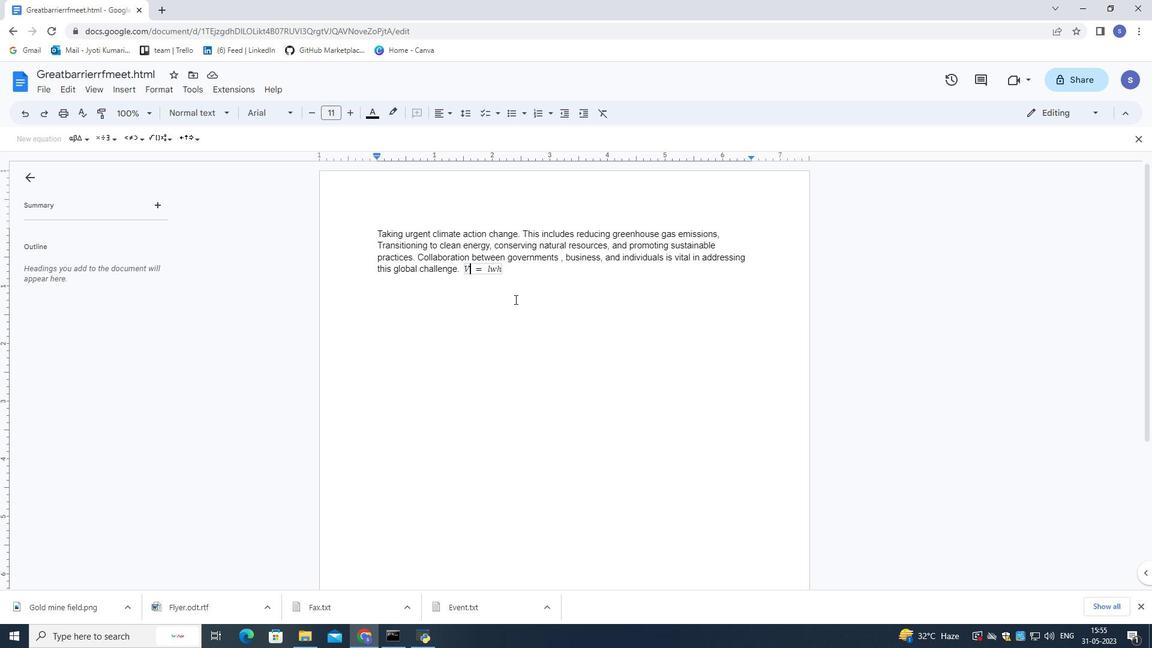 
Action: Mouse moved to (512, 268)
Screenshot: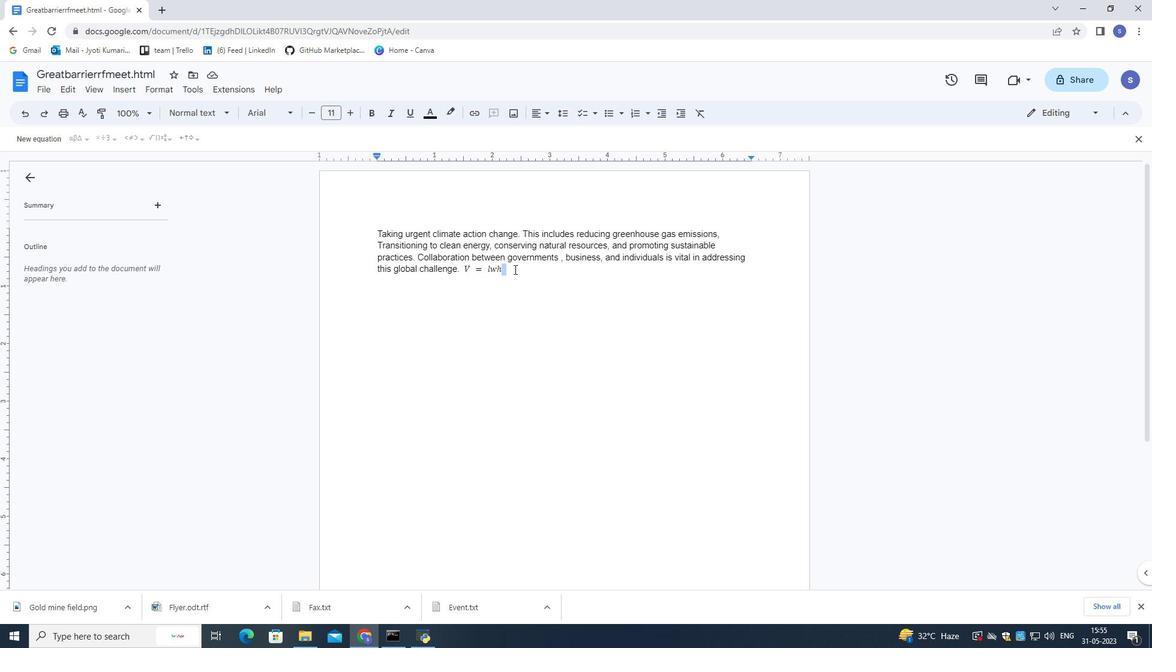 
Action: Mouse pressed left at (512, 268)
Screenshot: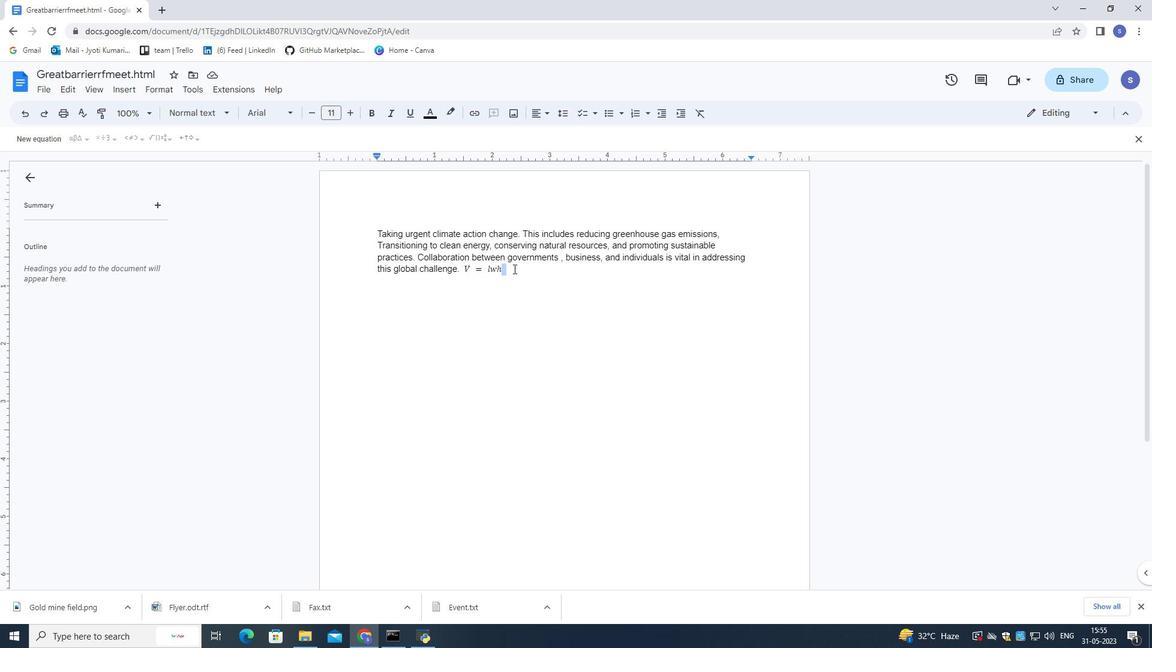 
Action: Mouse moved to (461, 271)
Screenshot: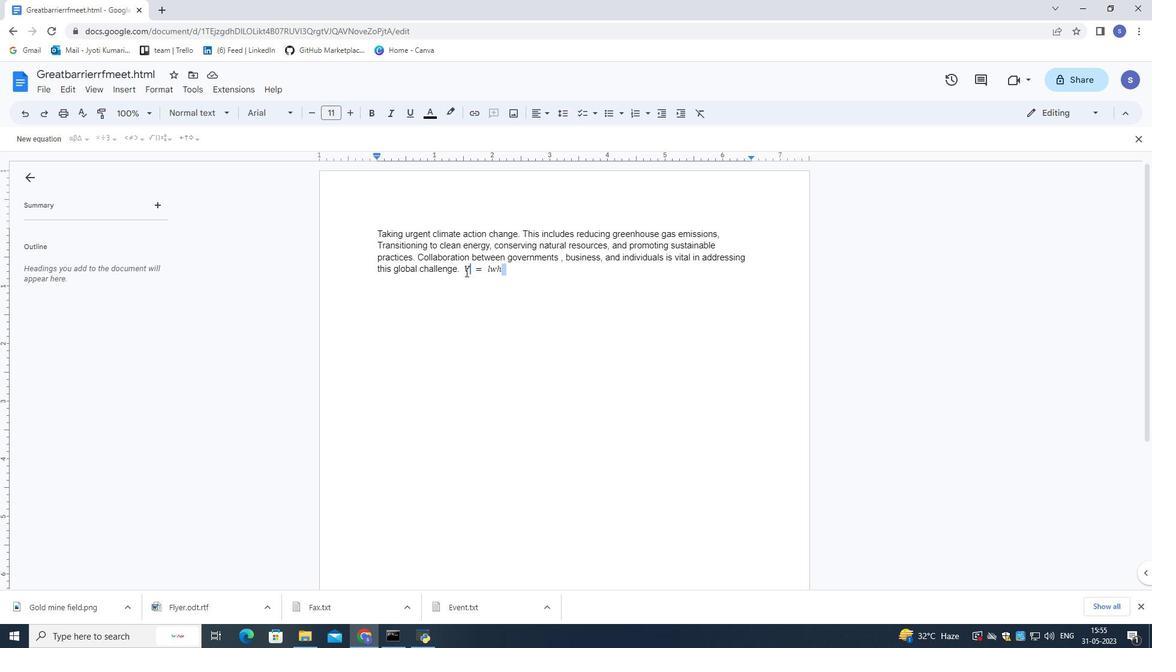 
Action: Mouse pressed left at (461, 271)
Screenshot: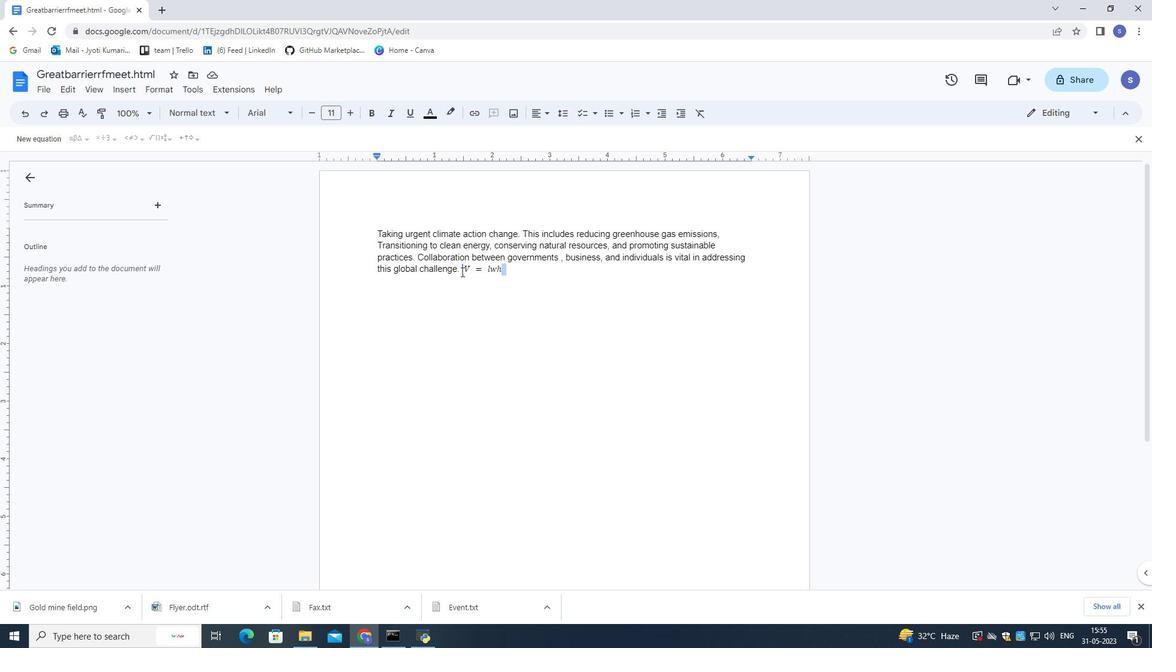 
Action: Mouse moved to (411, 305)
Screenshot: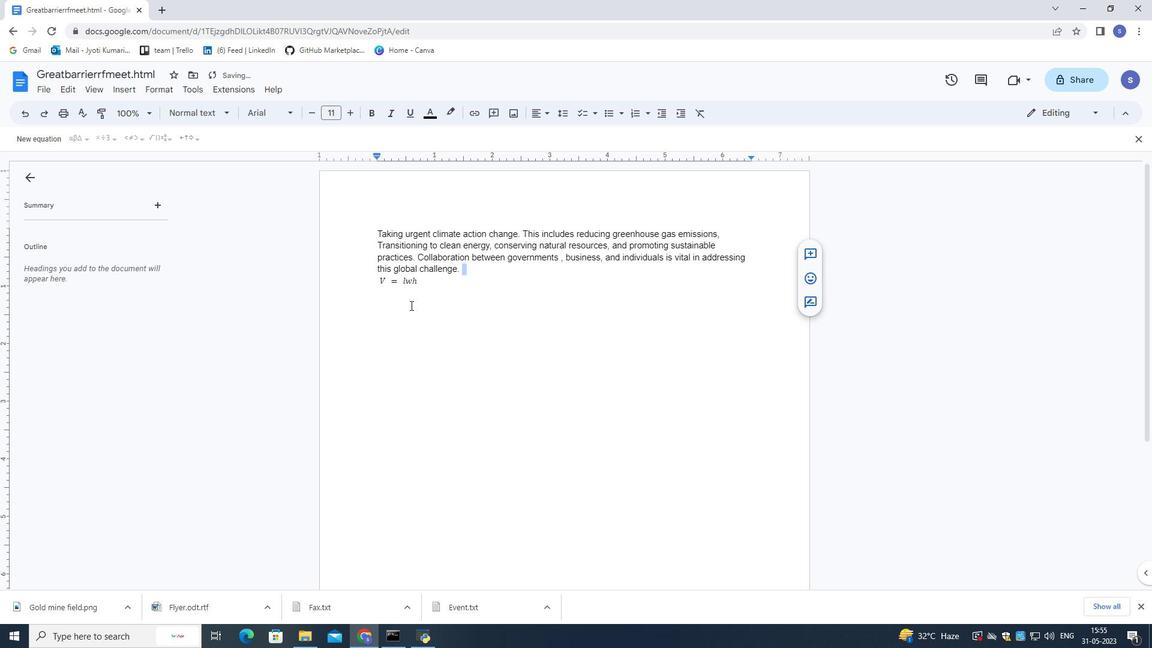 
Action: Key pressed ctrl+Z
Screenshot: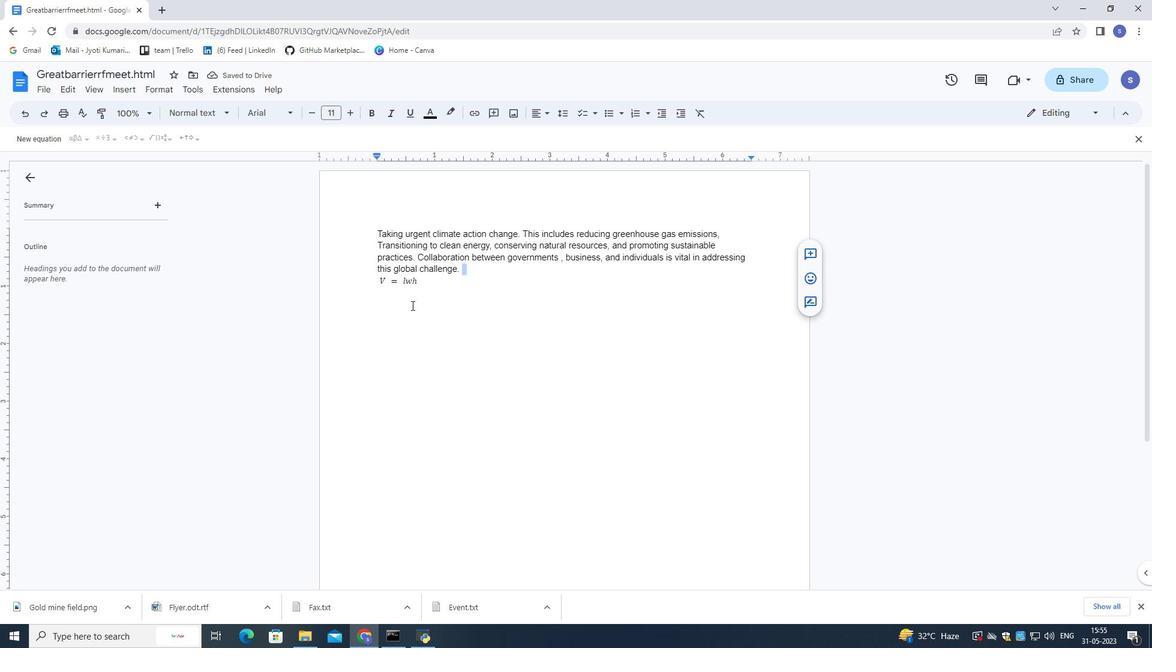 
Action: Mouse moved to (515, 294)
Screenshot: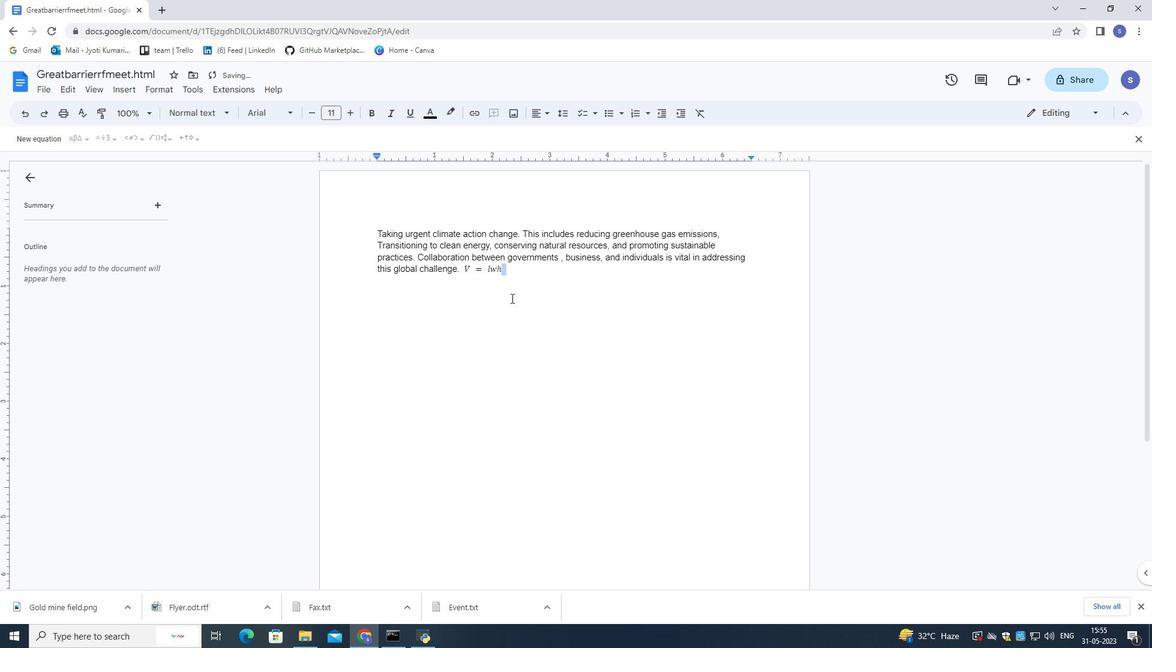 
Action: Mouse pressed left at (515, 294)
Screenshot: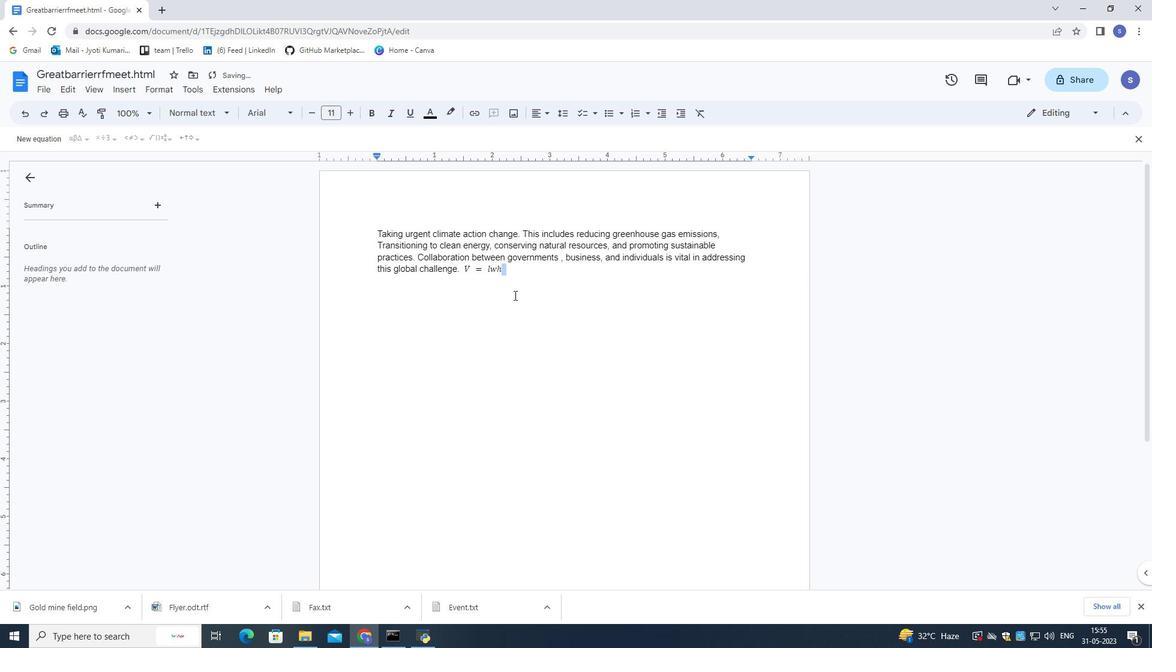 
Action: Mouse moved to (519, 268)
Screenshot: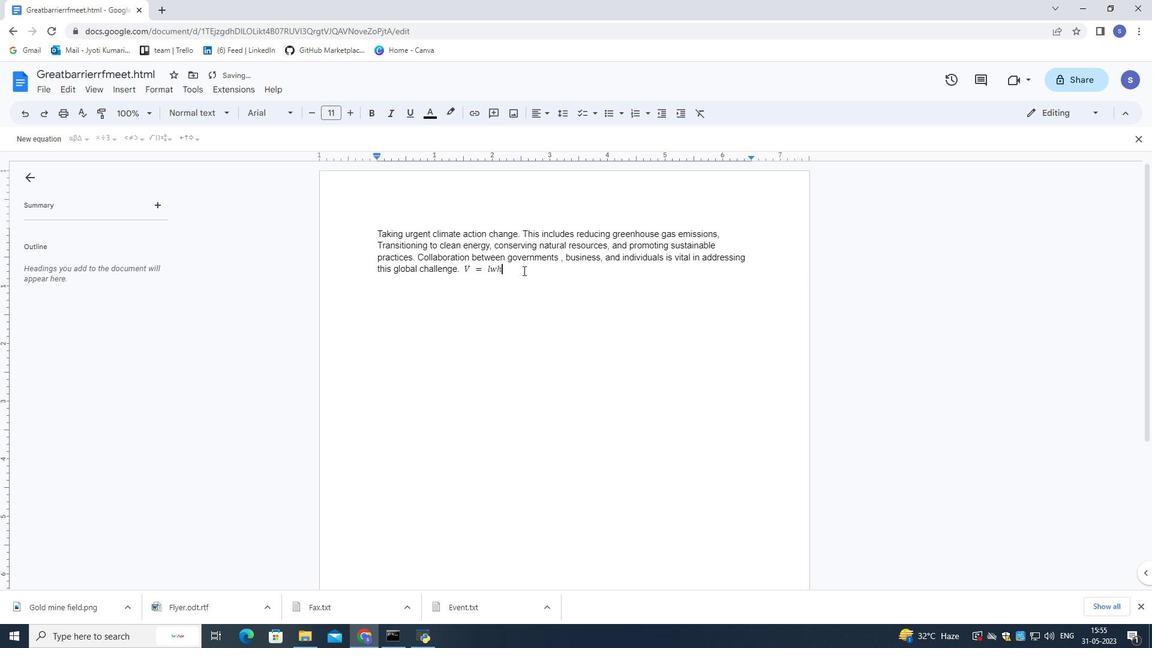 
Action: Mouse pressed left at (519, 268)
Screenshot: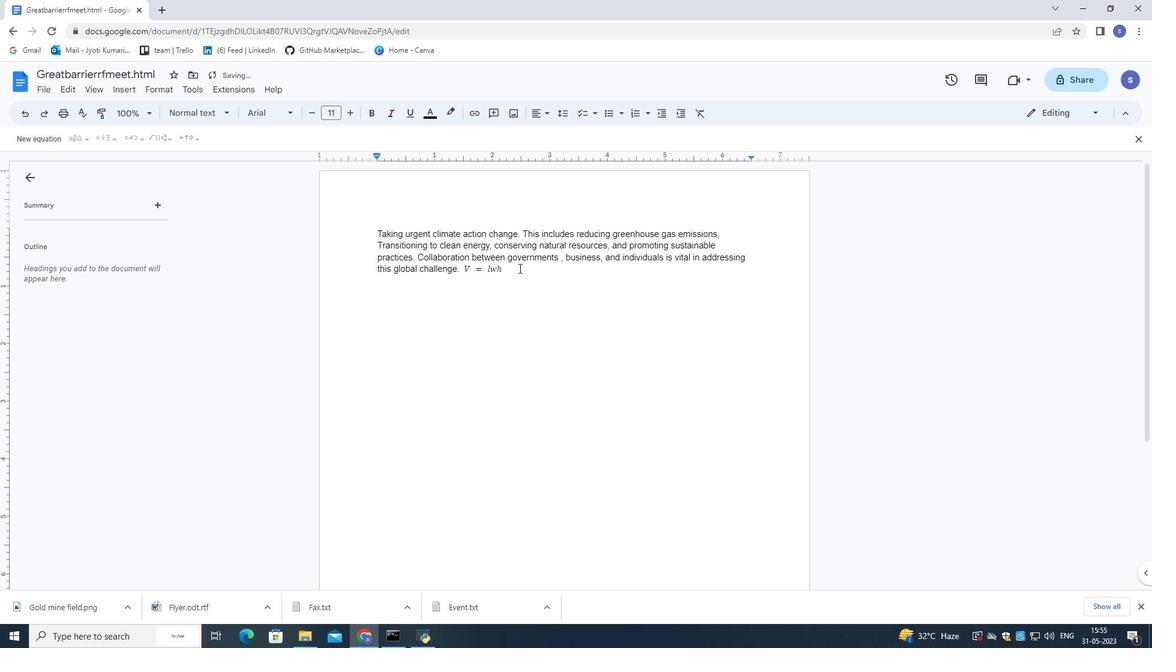 
Action: Mouse moved to (450, 117)
Screenshot: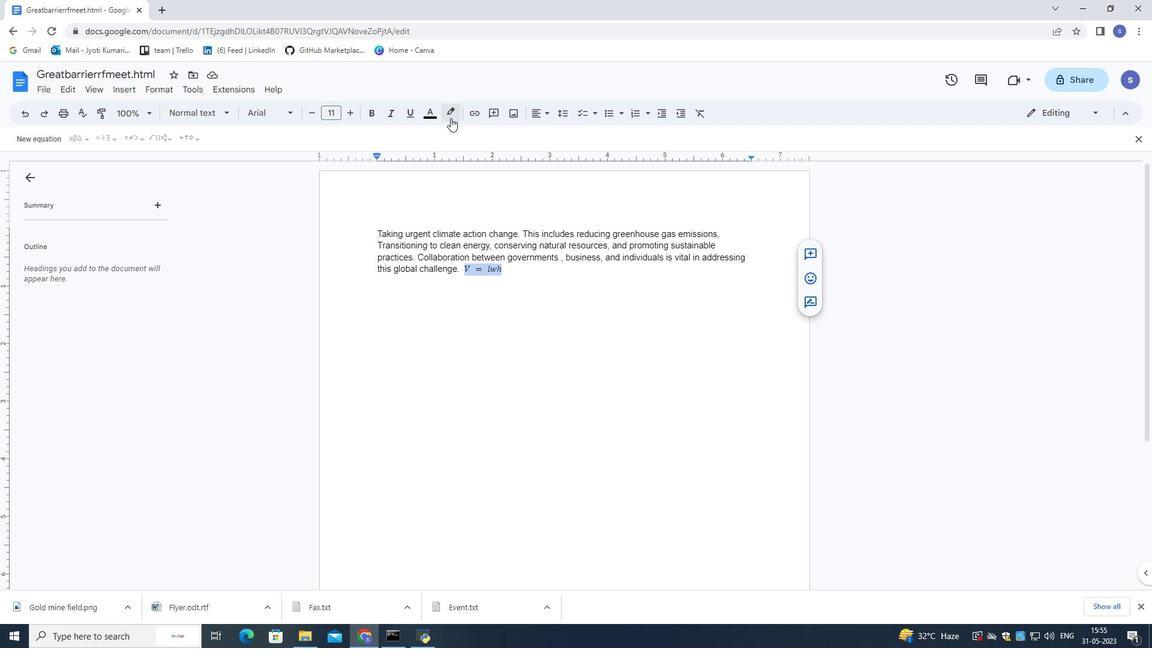 
Action: Mouse pressed left at (450, 117)
Screenshot: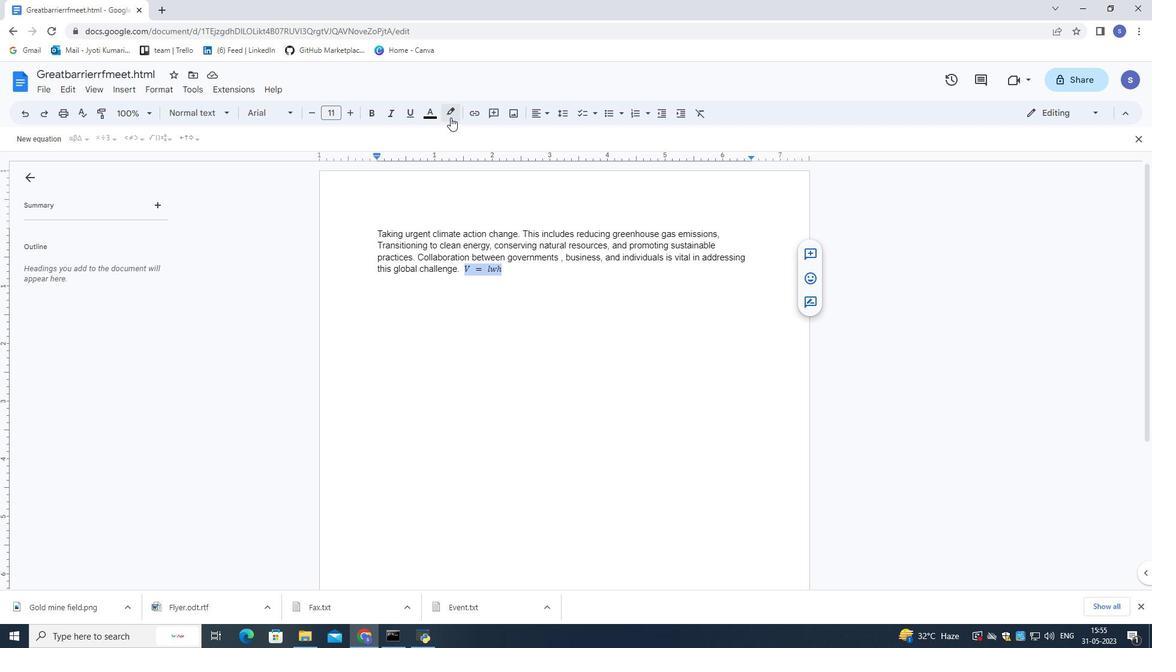 
Action: Mouse moved to (476, 258)
Screenshot: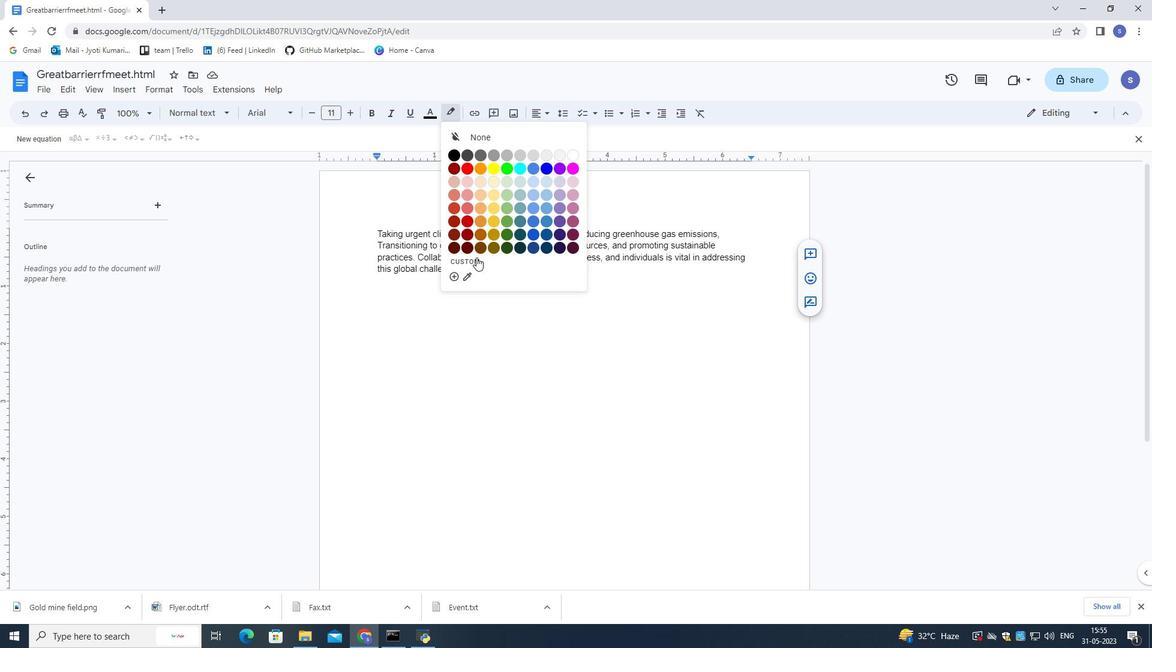 
Action: Mouse pressed left at (476, 258)
Screenshot: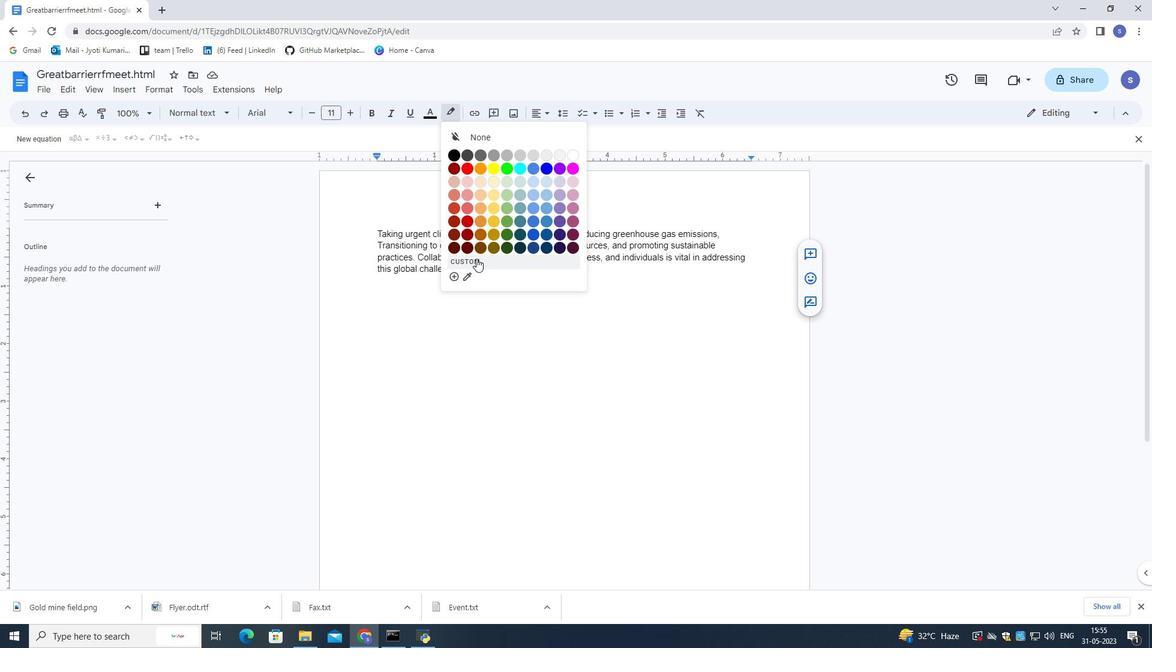 
Action: Mouse moved to (644, 336)
Screenshot: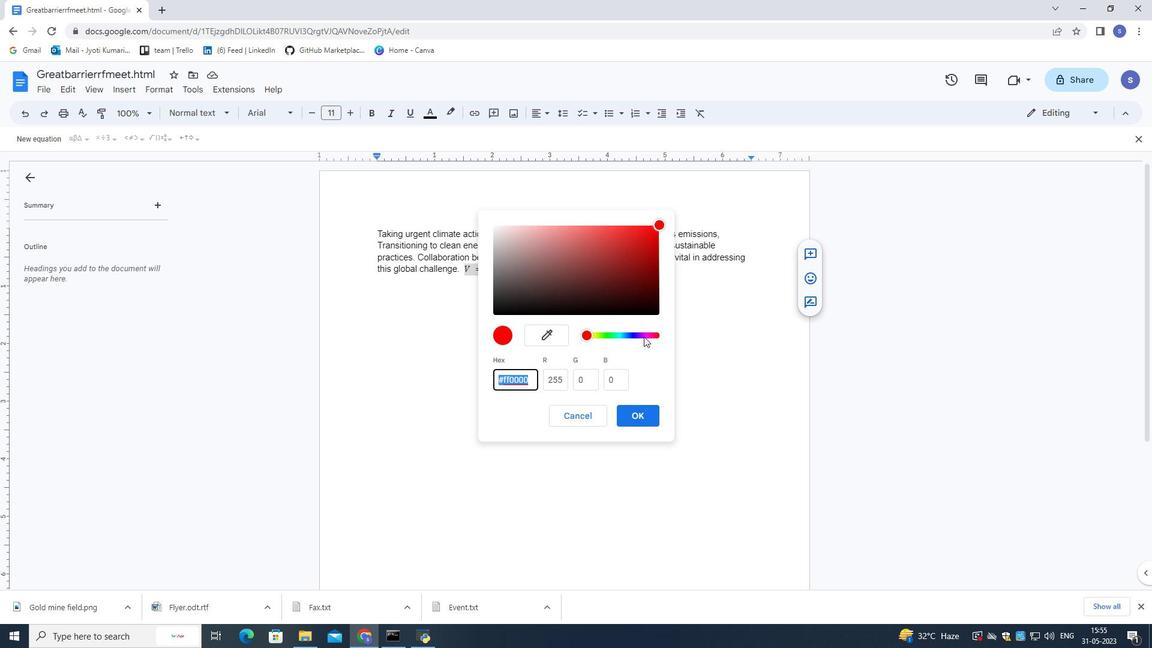 
Action: Mouse pressed left at (644, 336)
Screenshot: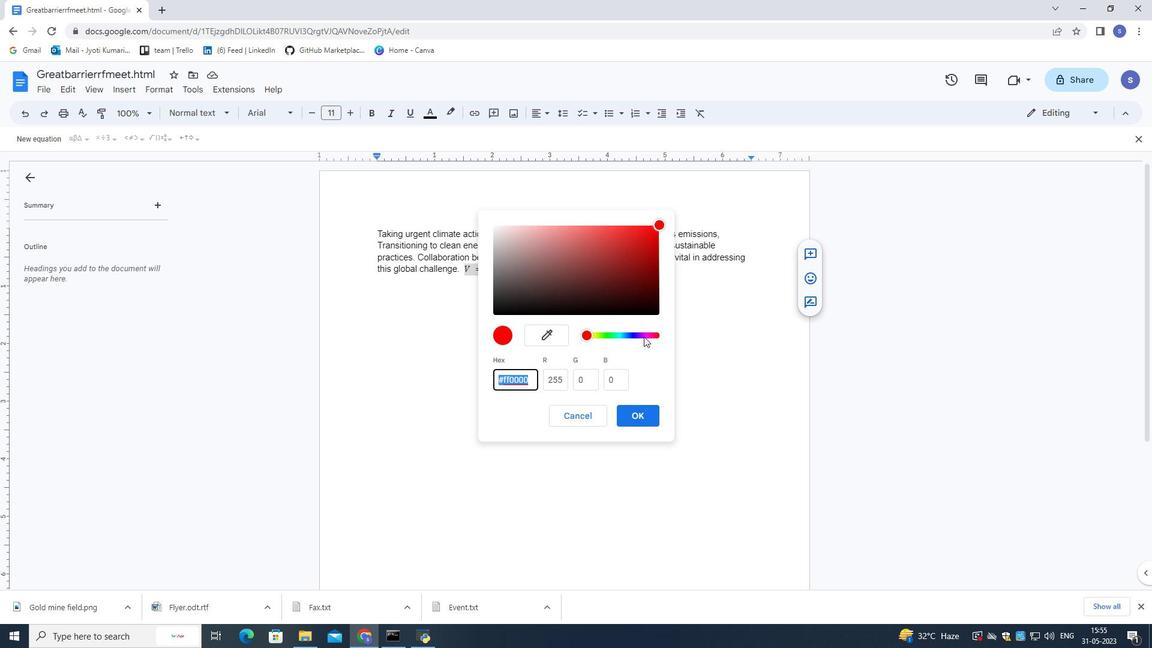 
Action: Mouse moved to (591, 334)
Screenshot: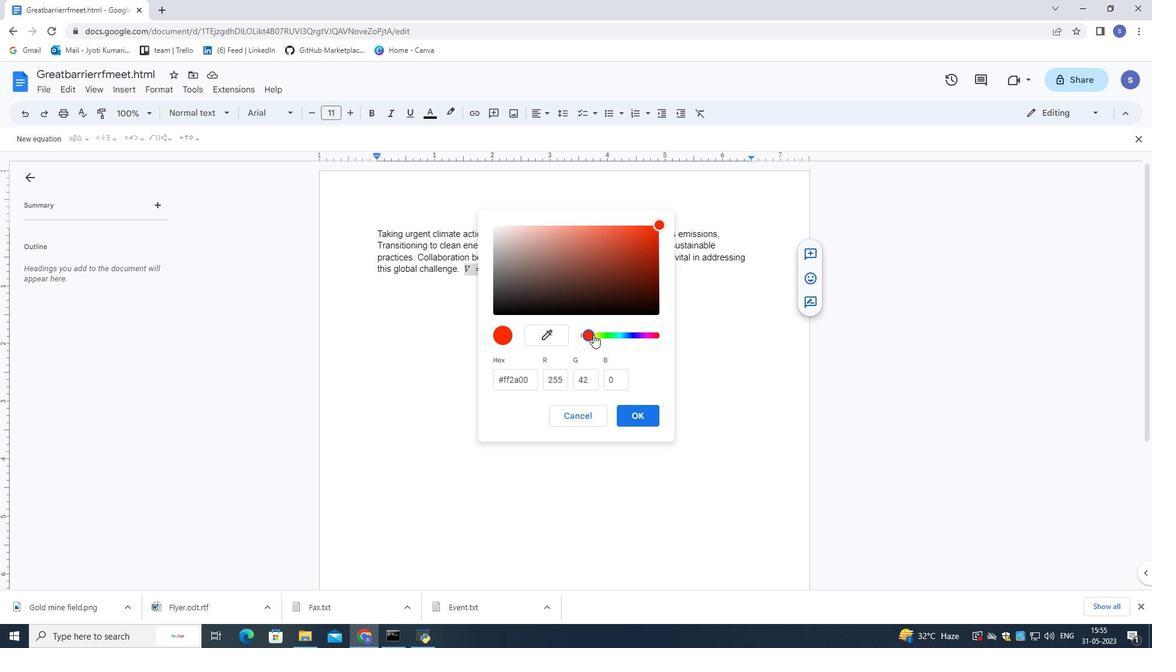 
Action: Mouse pressed left at (591, 334)
Screenshot: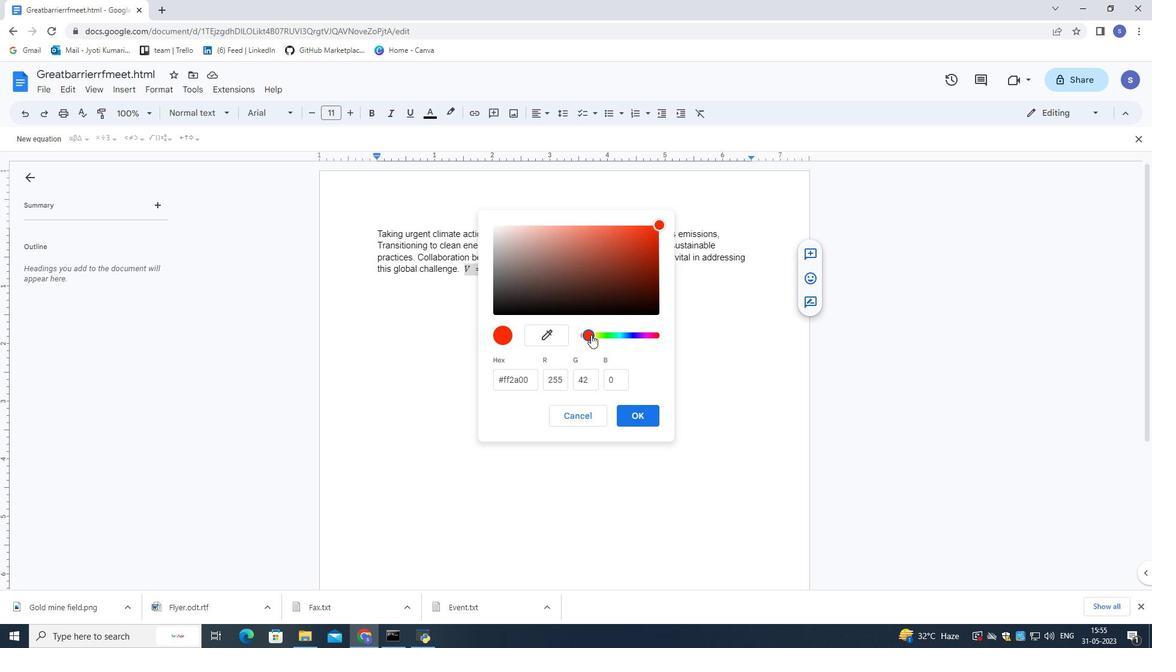 
Action: Mouse moved to (623, 255)
Screenshot: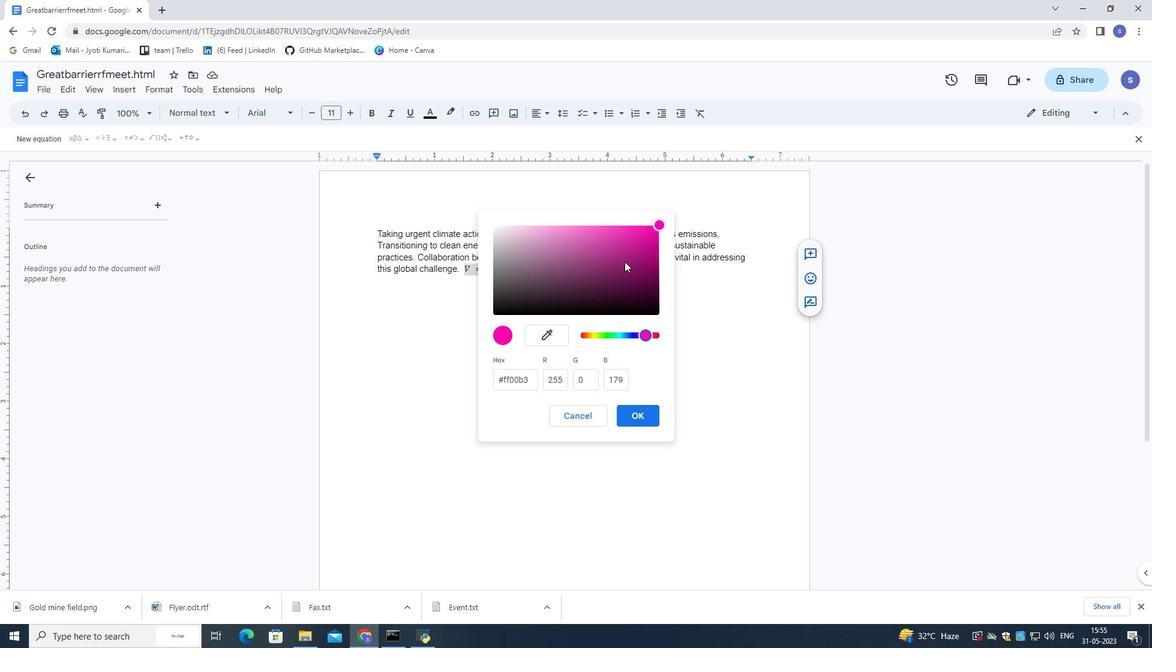 
Action: Mouse pressed left at (623, 255)
Screenshot: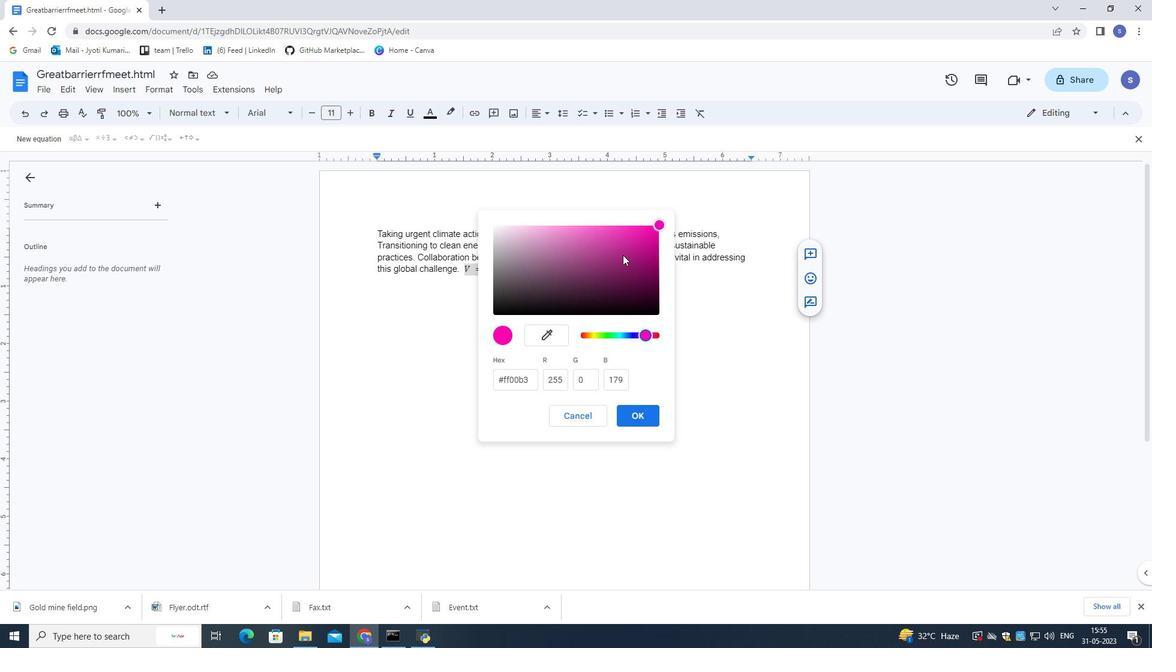 
Action: Mouse moved to (623, 252)
Screenshot: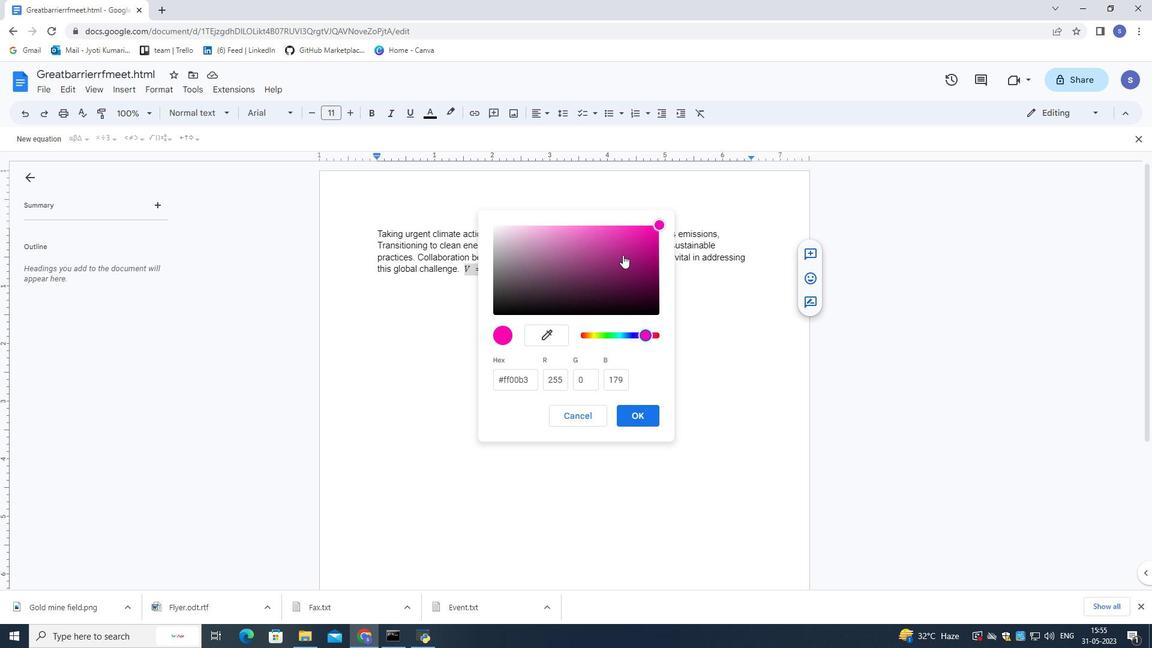 
Action: Mouse pressed left at (623, 252)
Screenshot: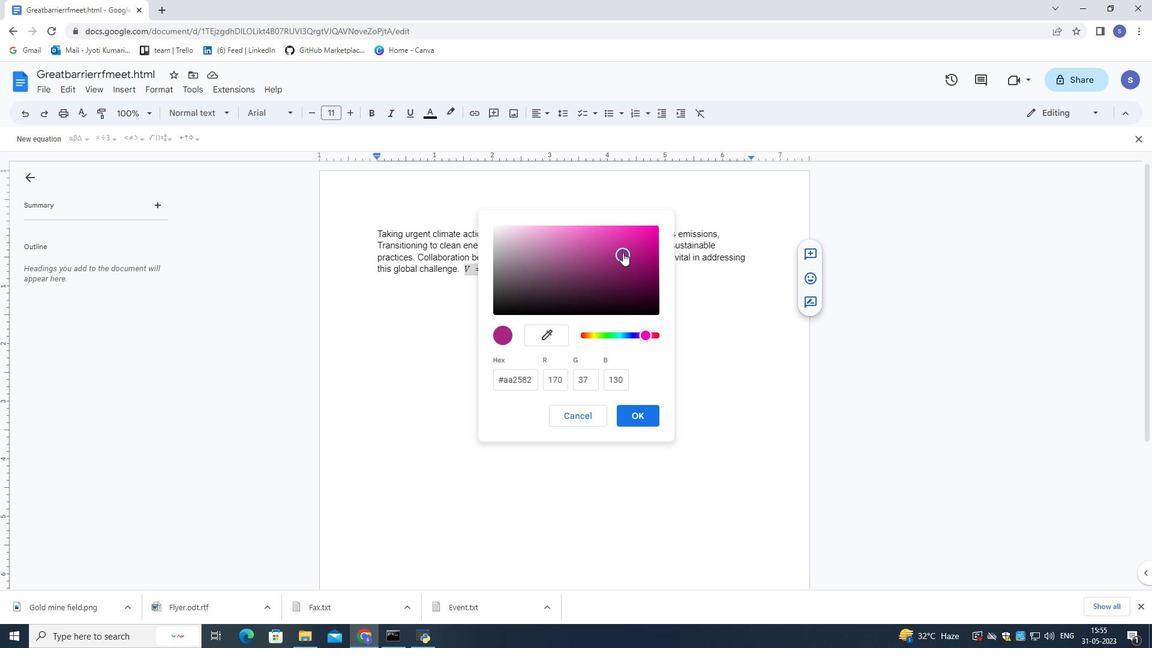 
Action: Mouse moved to (635, 413)
Screenshot: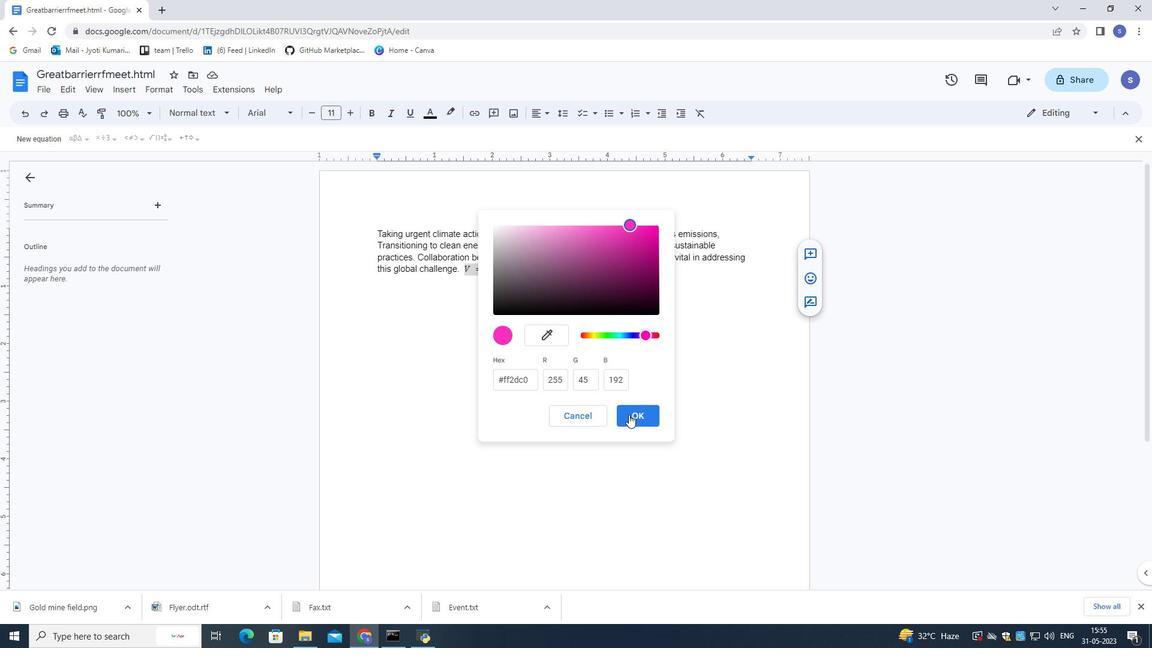
Action: Mouse pressed left at (635, 413)
Screenshot: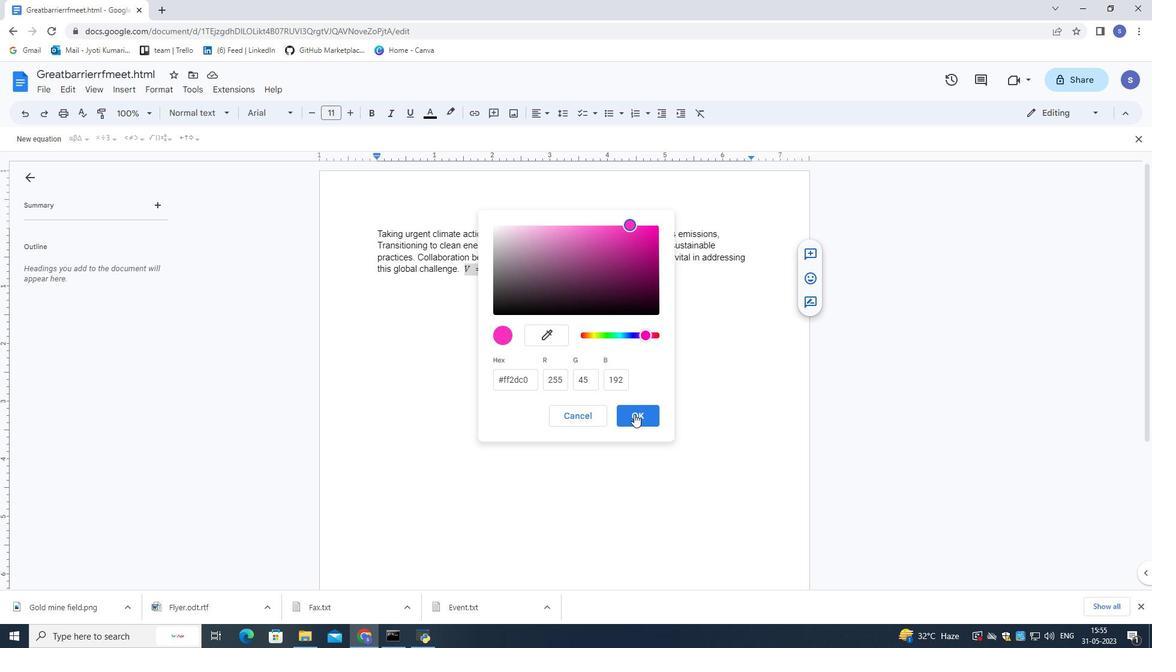 
Action: Mouse moved to (541, 326)
Screenshot: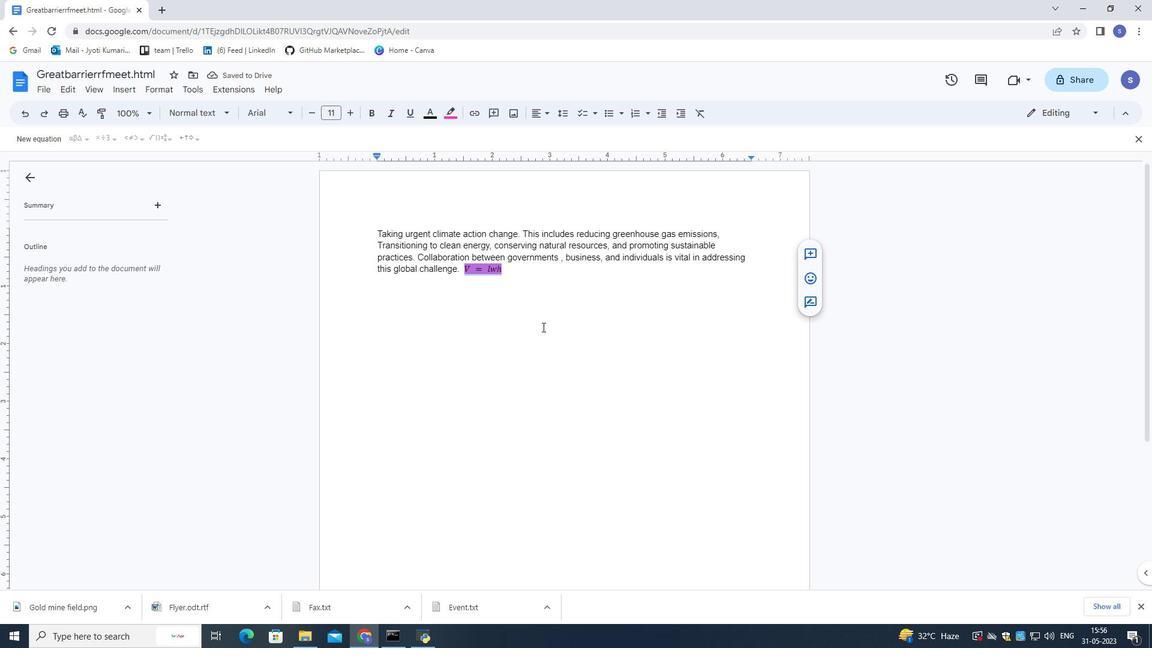 
Action: Mouse pressed left at (541, 326)
Screenshot: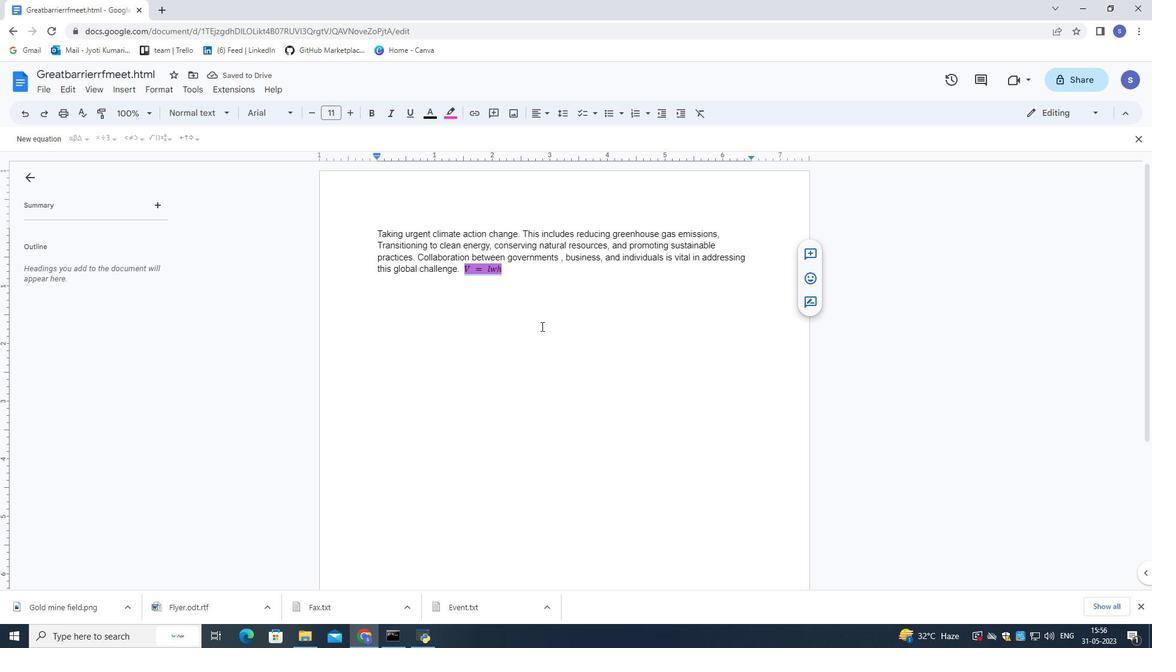 
Action: Mouse moved to (148, 85)
Screenshot: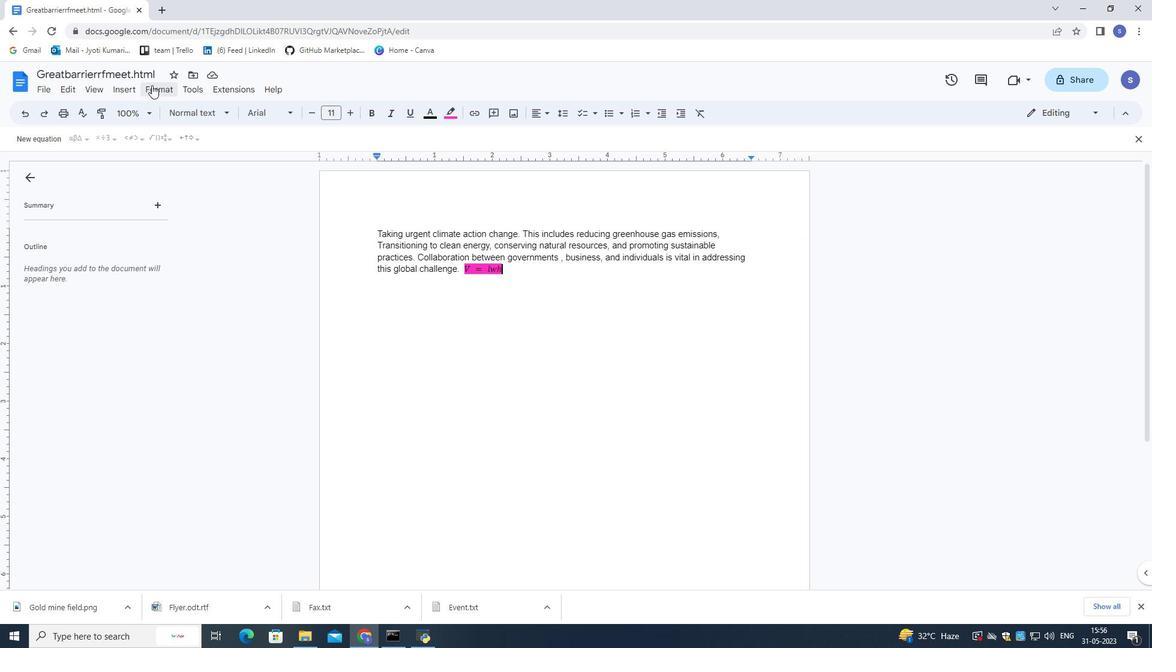 
Action: Mouse pressed left at (148, 85)
Screenshot: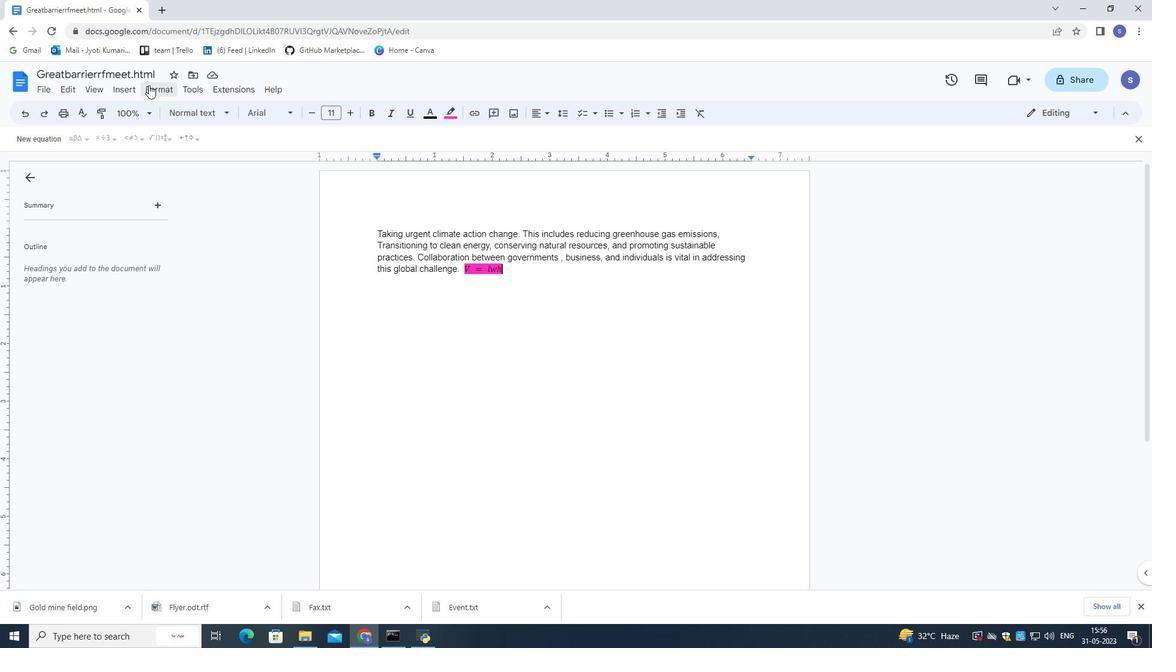
Action: Mouse moved to (188, 271)
Screenshot: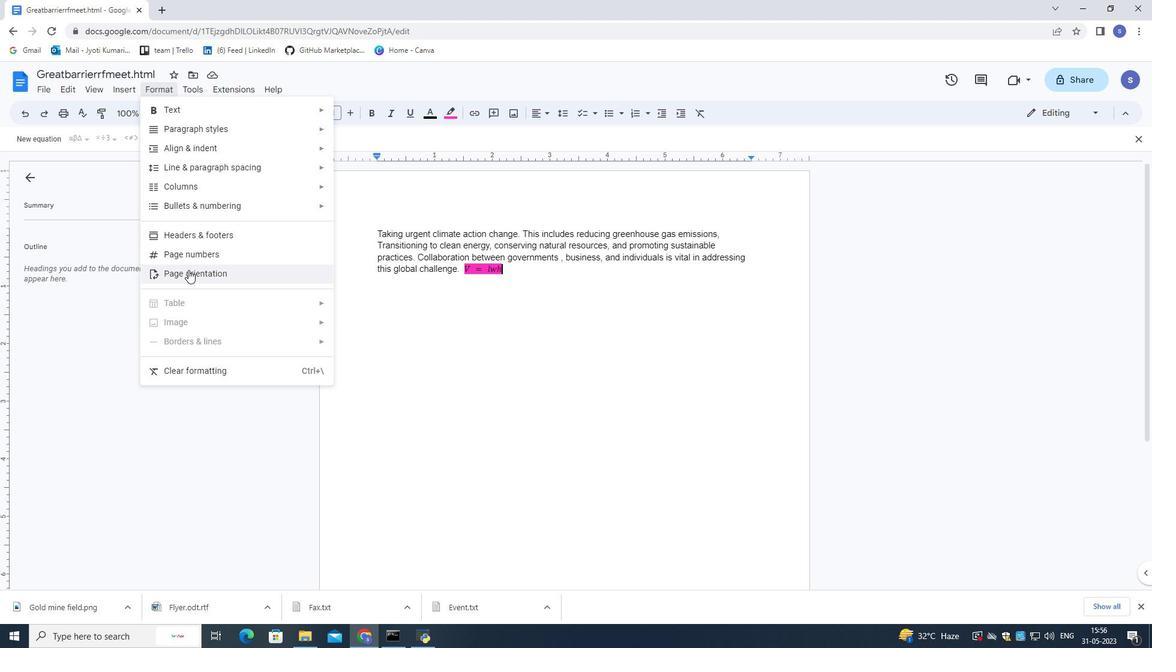 
Action: Mouse pressed left at (188, 271)
Screenshot: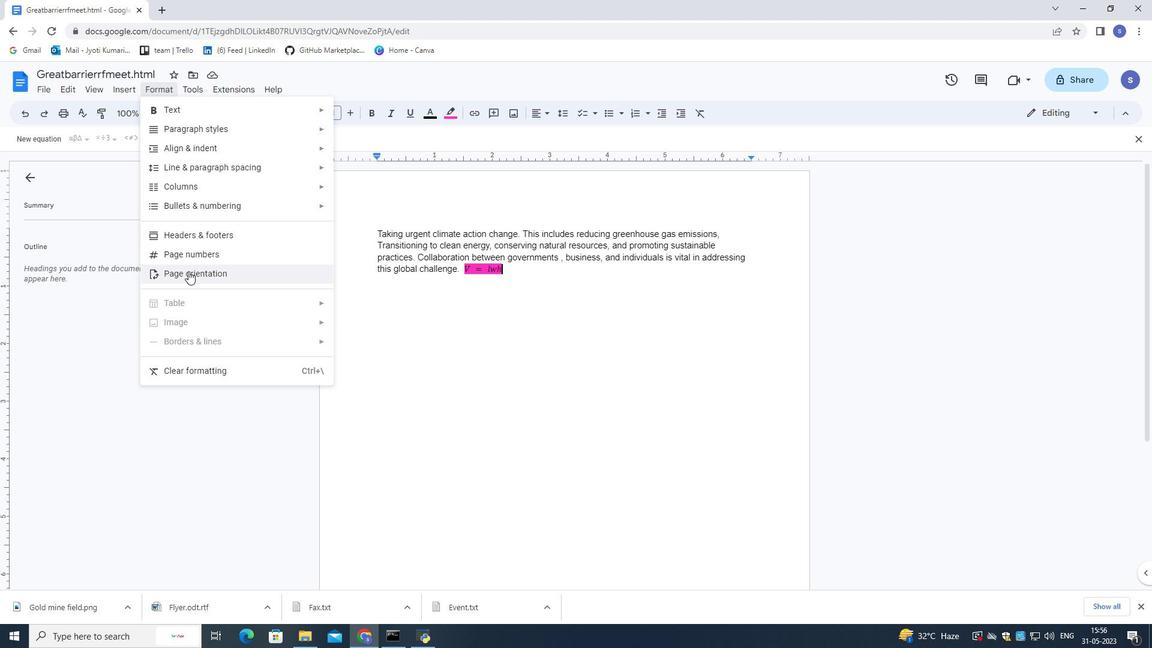 
Action: Mouse moved to (546, 348)
Screenshot: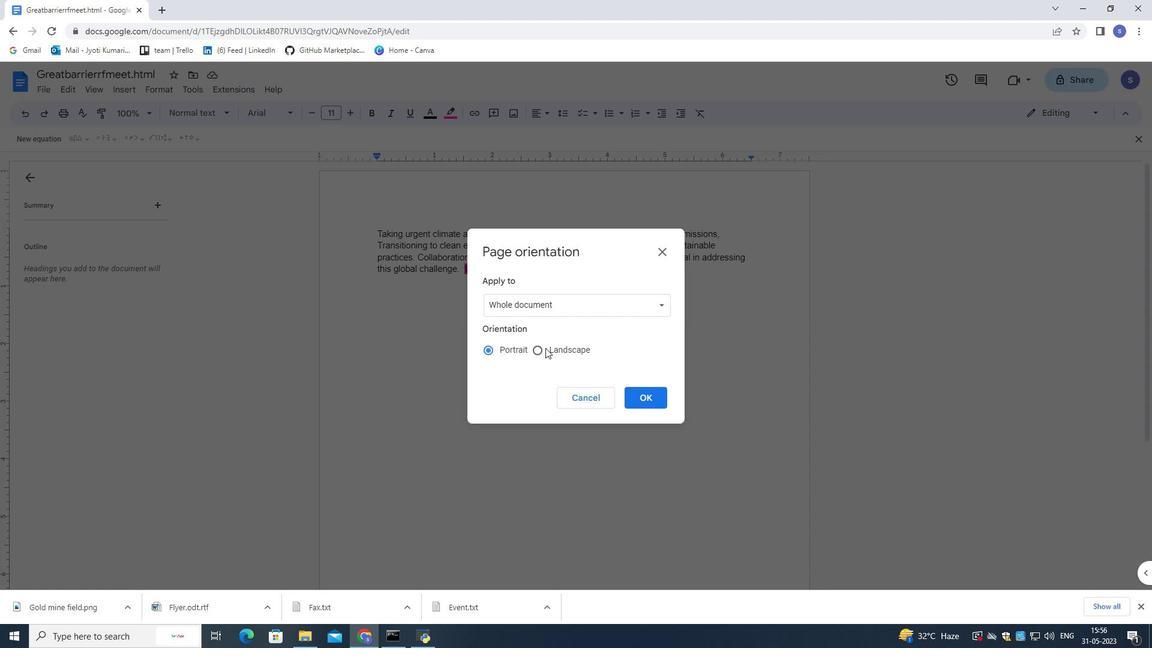 
Action: Mouse pressed left at (546, 348)
Screenshot: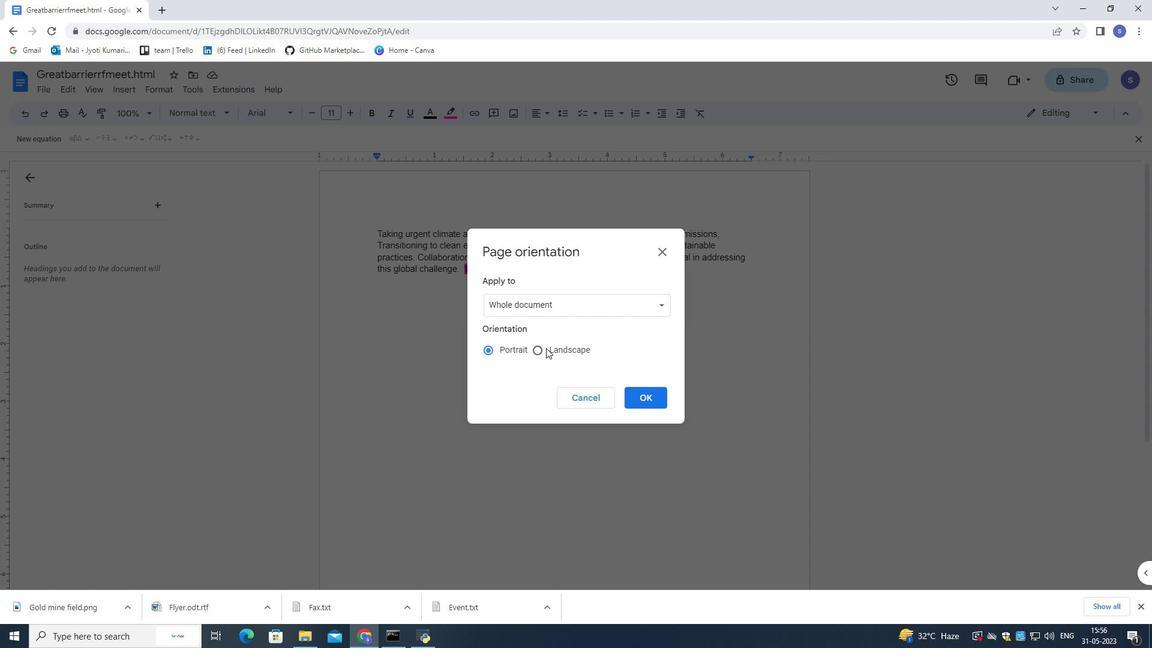 
Action: Mouse moved to (631, 394)
Screenshot: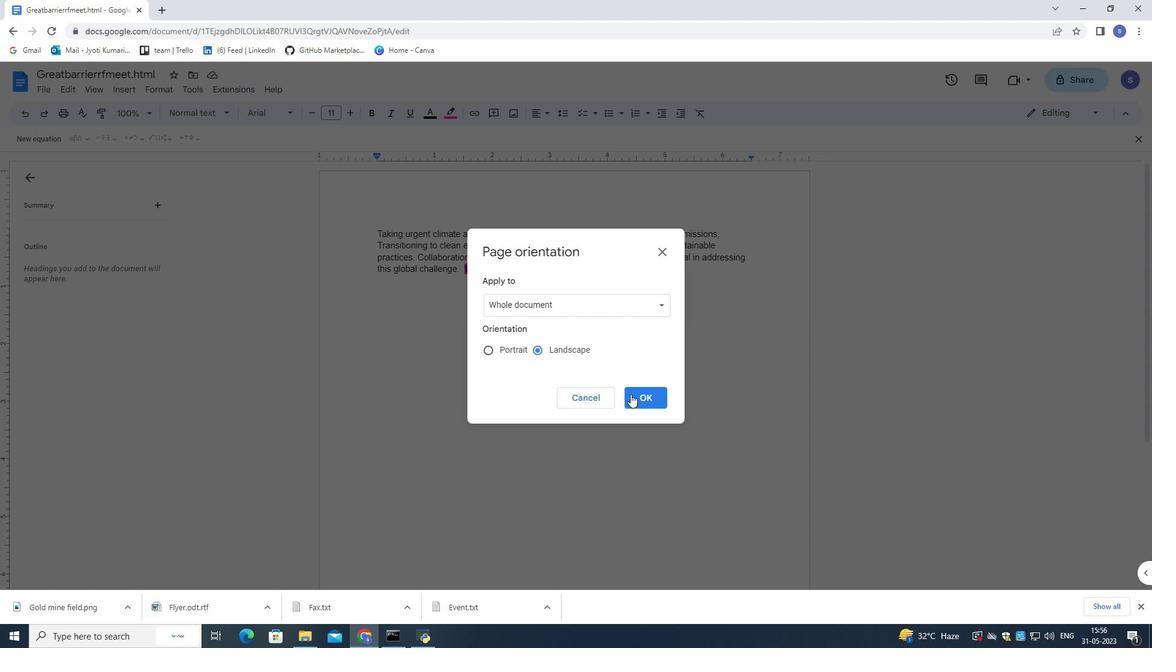 
Action: Mouse pressed left at (631, 394)
Screenshot: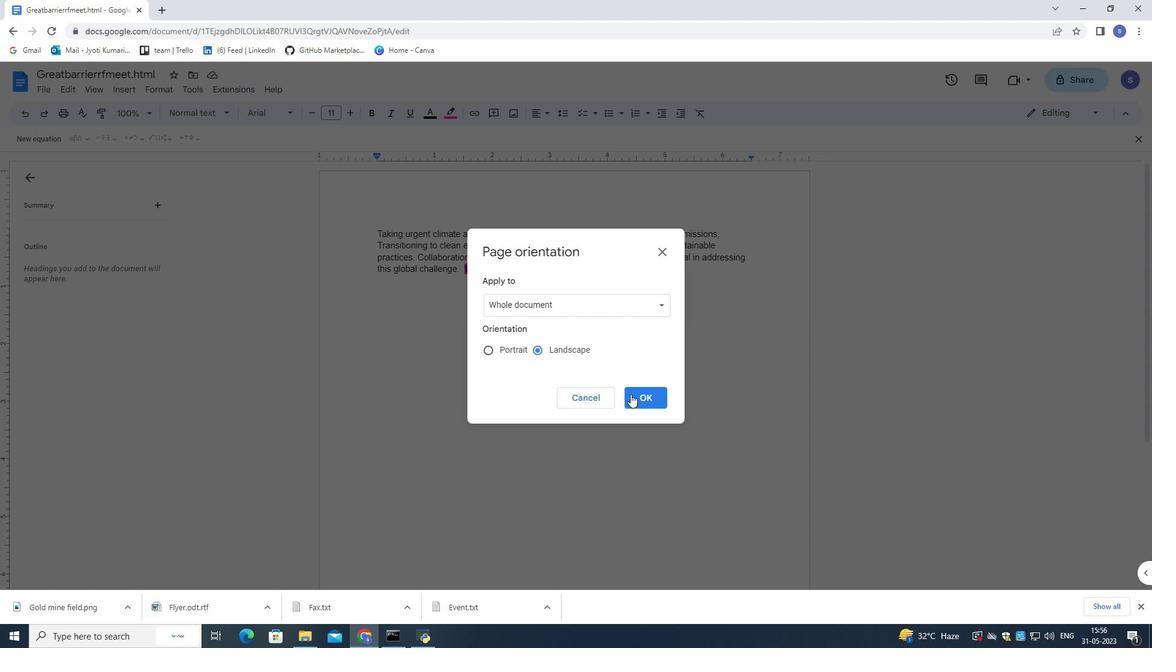 
Action: Mouse moved to (636, 380)
Screenshot: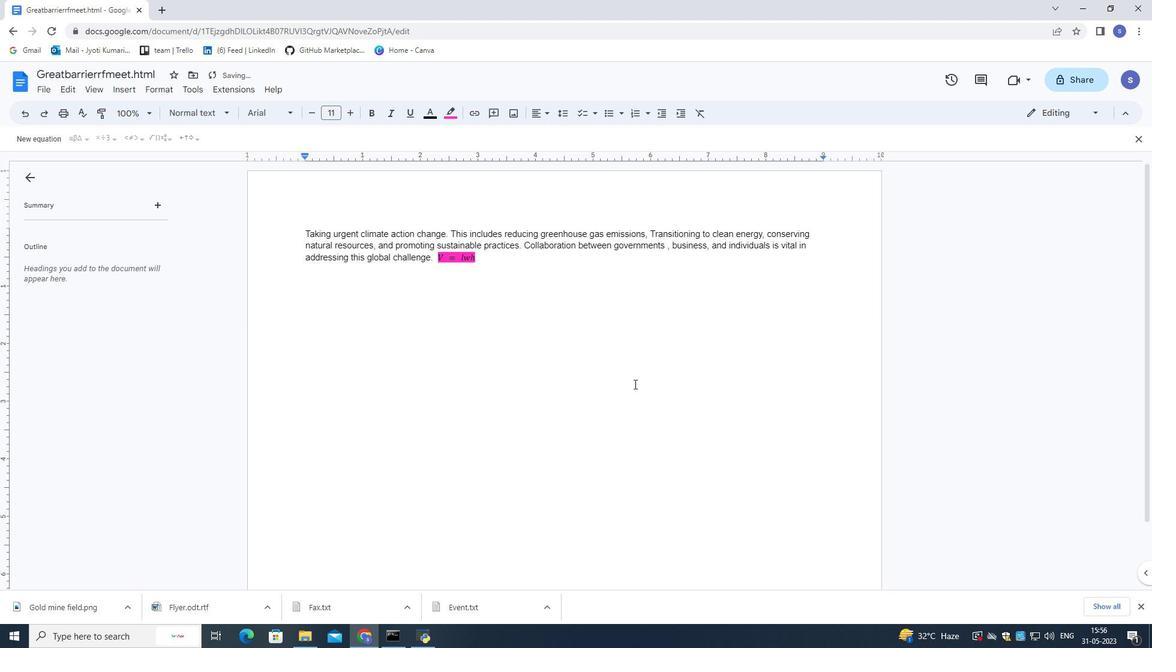 
